 Task: Find a rental property in Allendale, United States, for 7 guests from July 10 to July 15, with a price range of ₹10,000 to ₹15,000, including free parking and wifi, and self check-in option.
Action: Mouse moved to (562, 111)
Screenshot: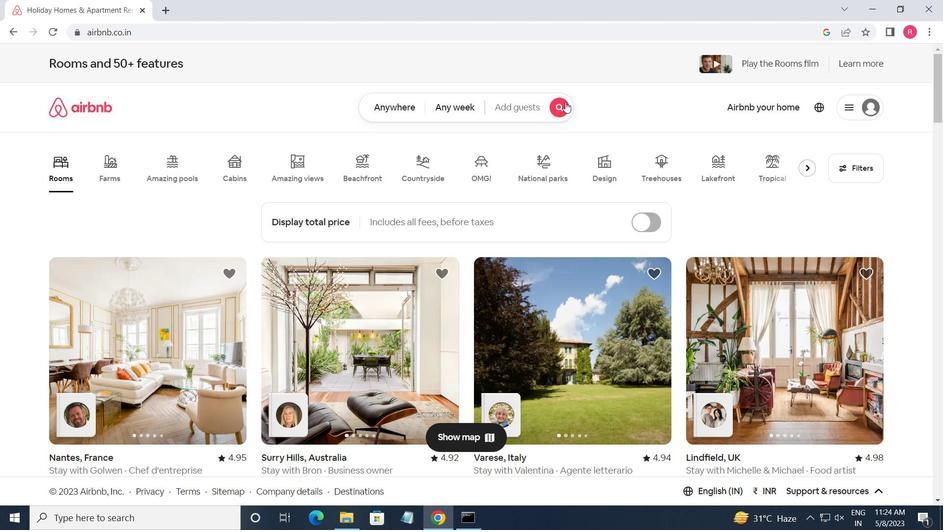 
Action: Mouse pressed left at (562, 111)
Screenshot: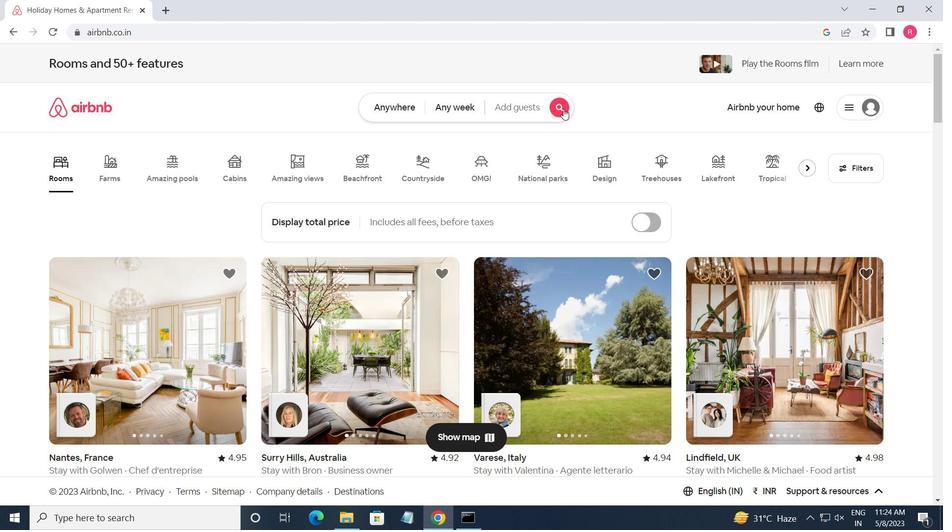 
Action: Mouse moved to (237, 160)
Screenshot: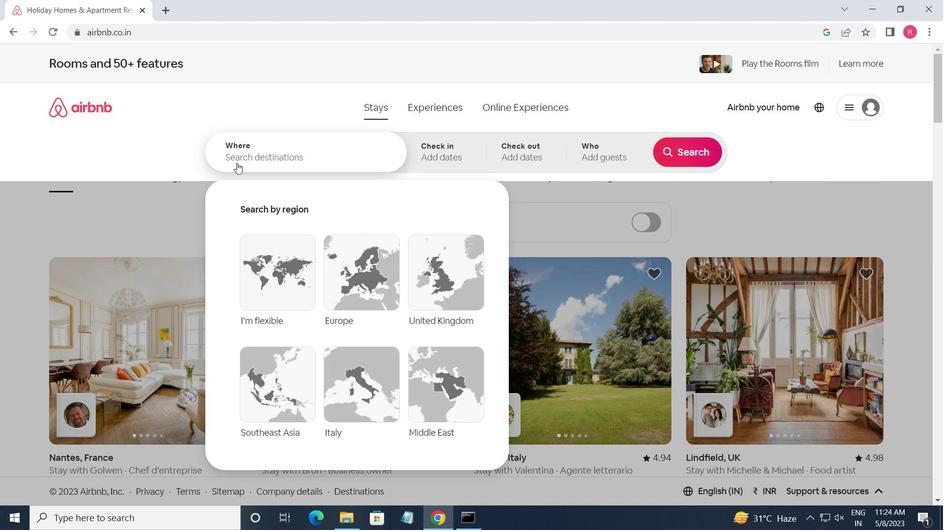
Action: Mouse pressed left at (237, 160)
Screenshot: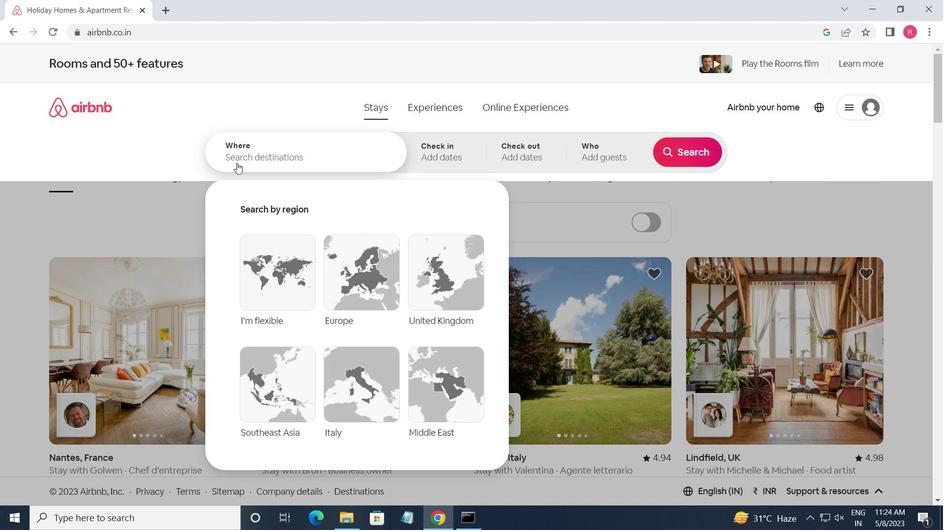 
Action: Key pressed <Key.shift>ALLENDALE,<Key.space><Key.shift_r><Key.shift_r><Key.shift_r><Key.shift_r><Key.shift_r><Key.shift_r><Key.shift_r><Key.shift_r><Key.shift_r><Key.shift_r><Key.shift_r><Key.shift_r><Key.shift_r><Key.shift_r><Key.shift_r><Key.shift_r><Key.shift_r><Key.shift_r><Key.shift_r><Key.shift_r><Key.shift_r><Key.shift_r><Key.shift_r><Key.shift_r><Key.shift_r><Key.shift_r><Key.shift_r><Key.shift_r><Key.shift_r><Key.shift_r><Key.shift_r><Key.shift_r><Key.shift_r><Key.shift_r><Key.shift_r><Key.shift_r><Key.shift_r><Key.shift_r>UNITED<Key.space><Key.shift>STATES<Key.enter>
Screenshot: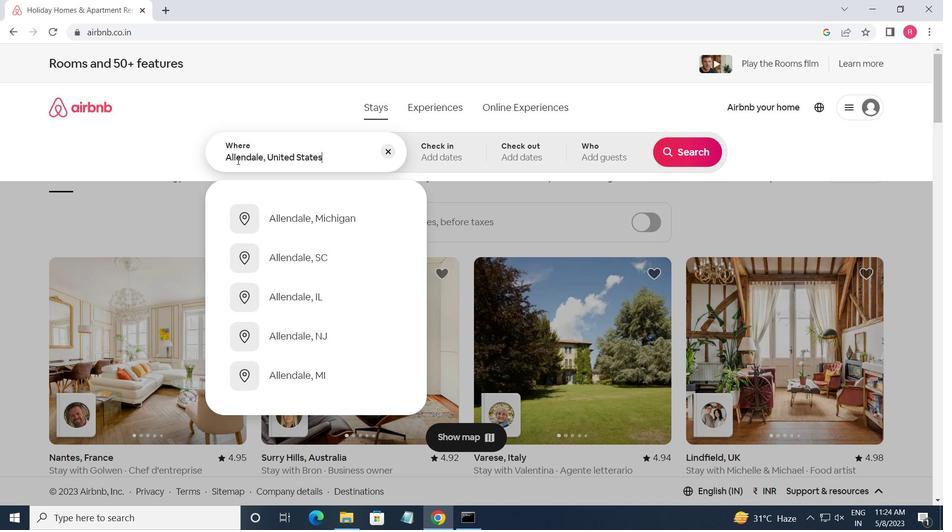 
Action: Mouse moved to (680, 252)
Screenshot: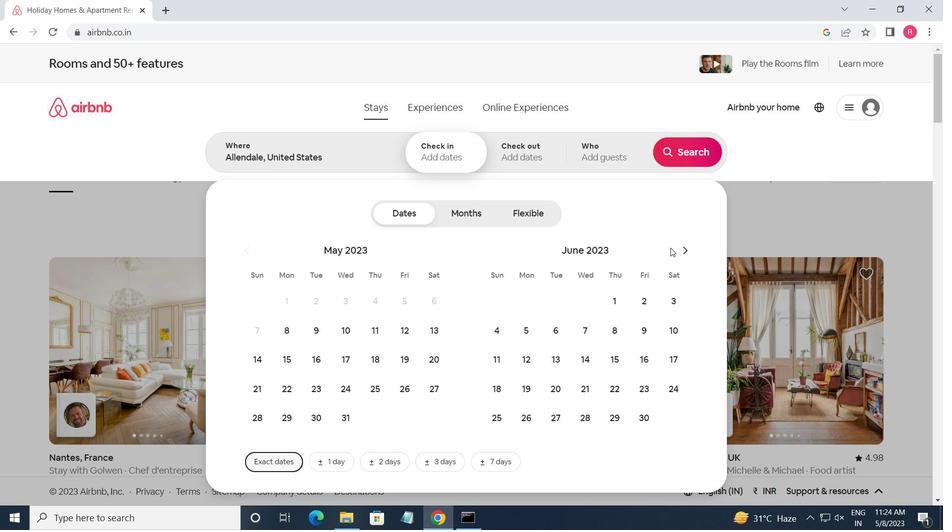 
Action: Mouse pressed left at (680, 252)
Screenshot: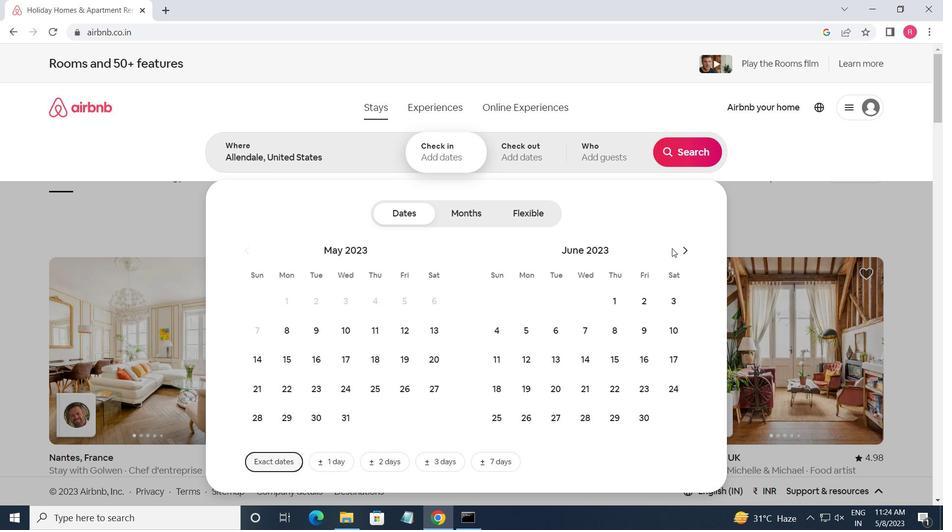 
Action: Mouse moved to (524, 359)
Screenshot: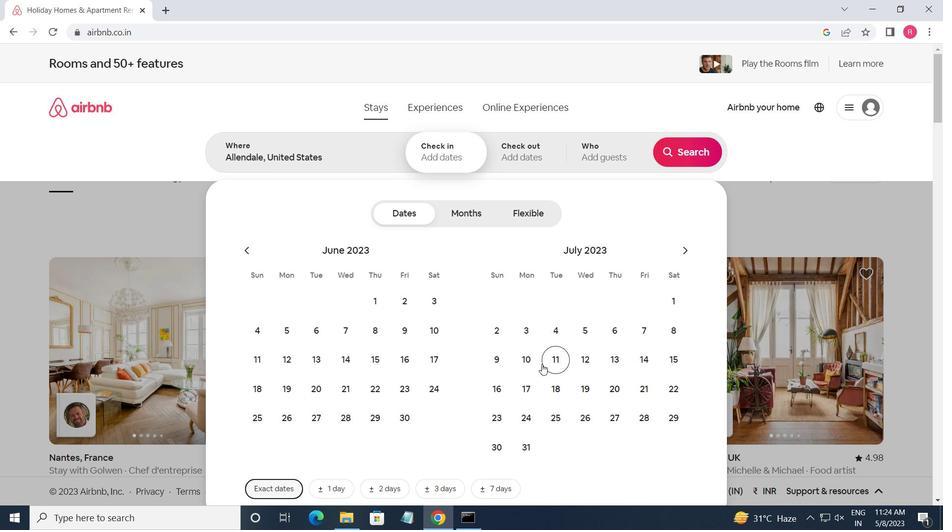 
Action: Mouse pressed left at (524, 359)
Screenshot: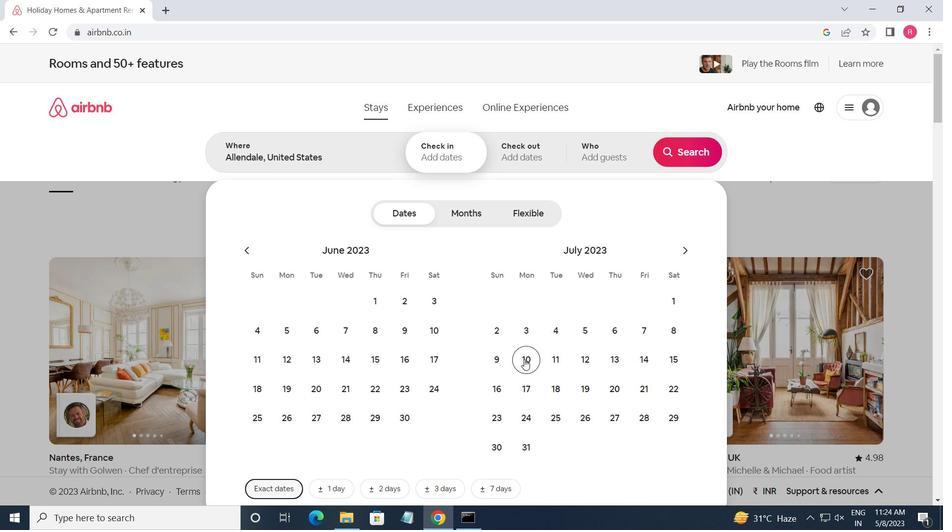
Action: Mouse moved to (672, 353)
Screenshot: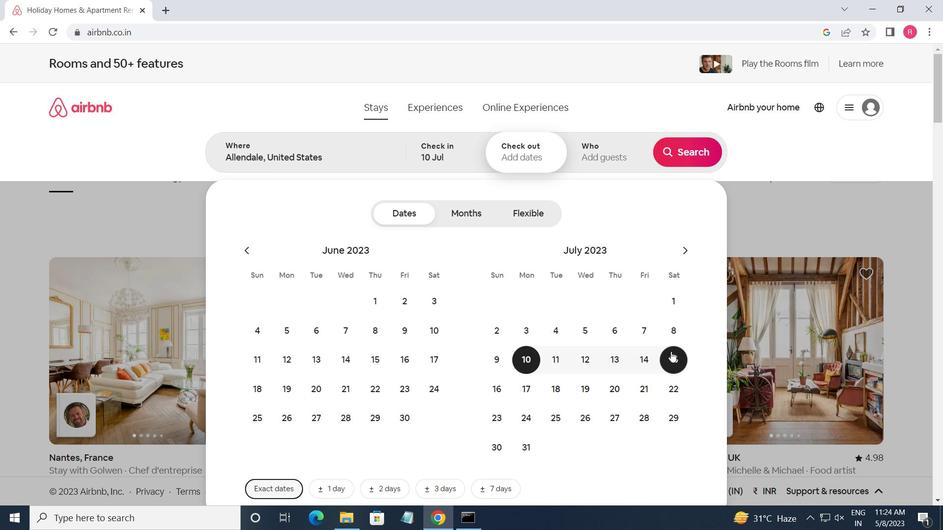 
Action: Mouse pressed left at (672, 353)
Screenshot: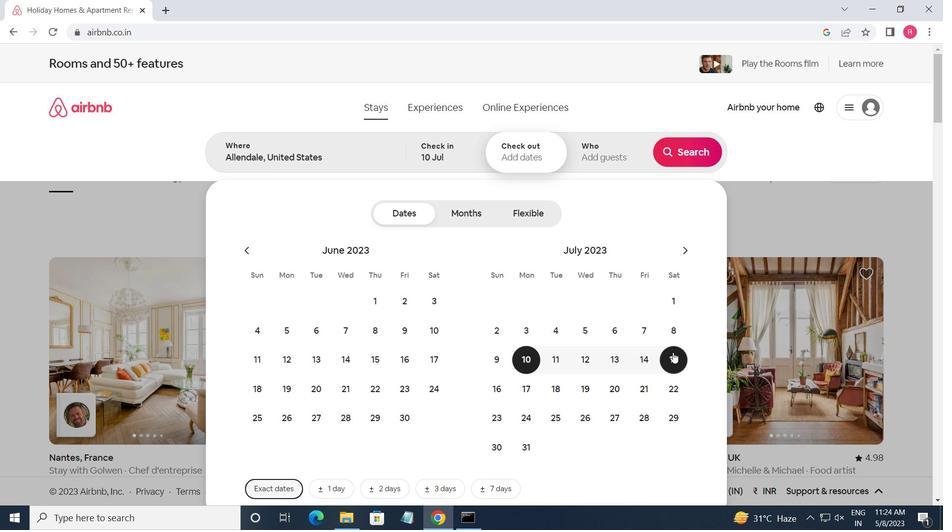 
Action: Mouse moved to (611, 159)
Screenshot: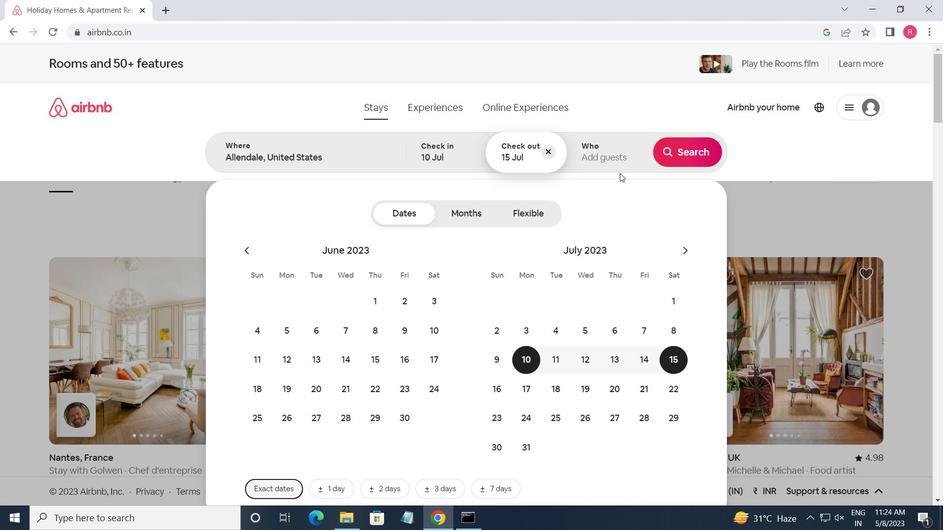 
Action: Mouse pressed left at (611, 159)
Screenshot: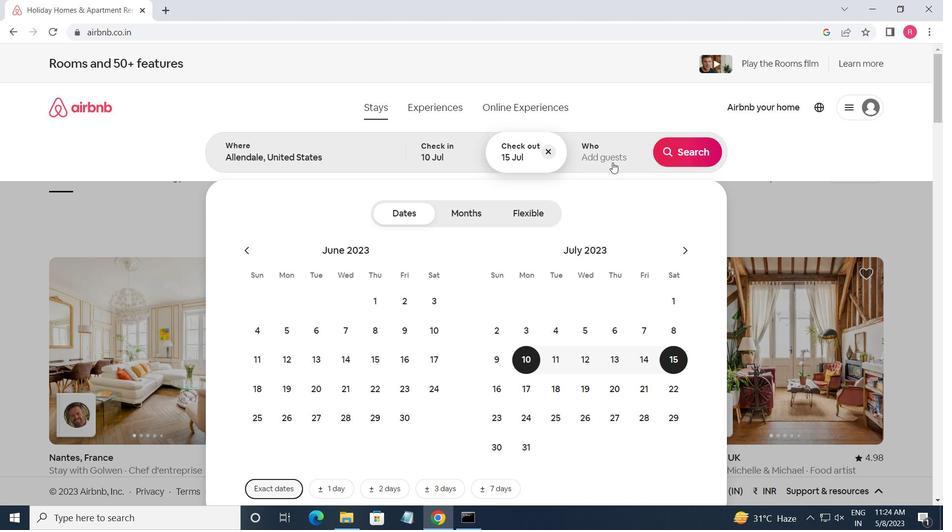 
Action: Mouse moved to (580, 150)
Screenshot: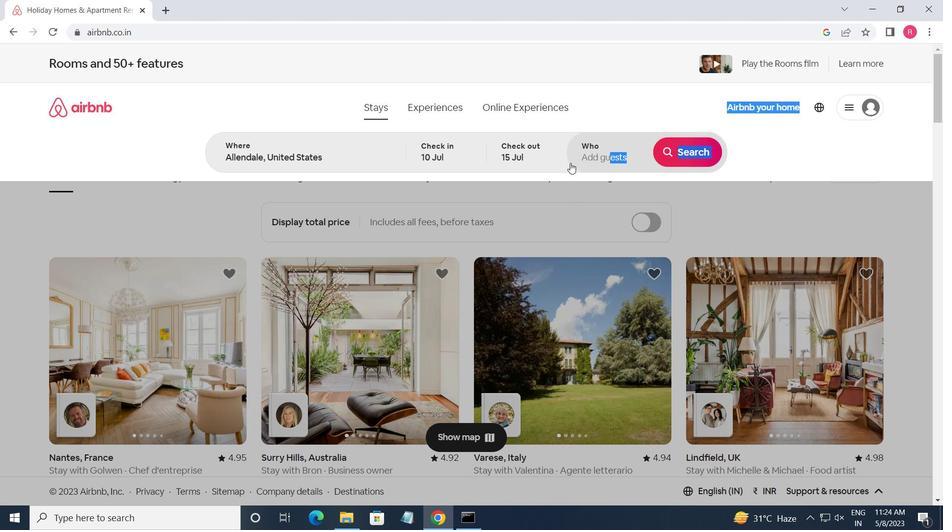 
Action: Mouse pressed left at (580, 150)
Screenshot: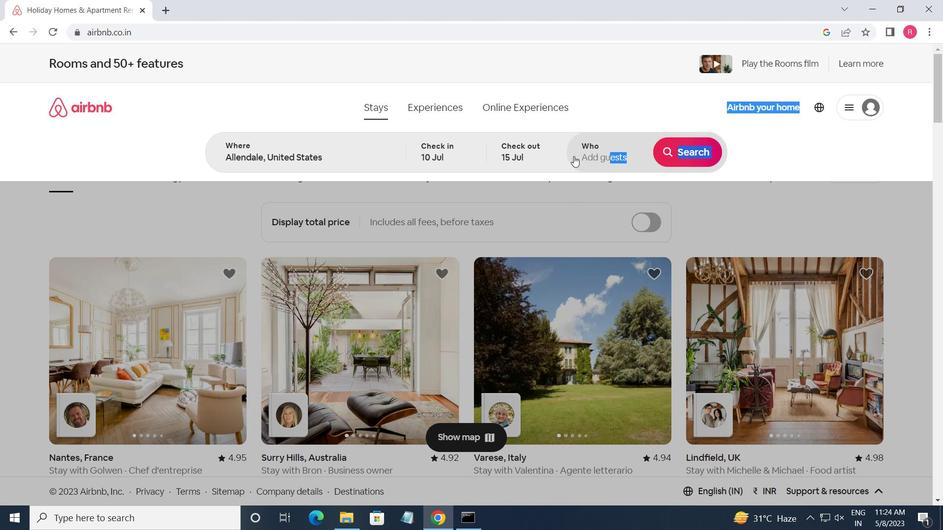
Action: Mouse moved to (687, 220)
Screenshot: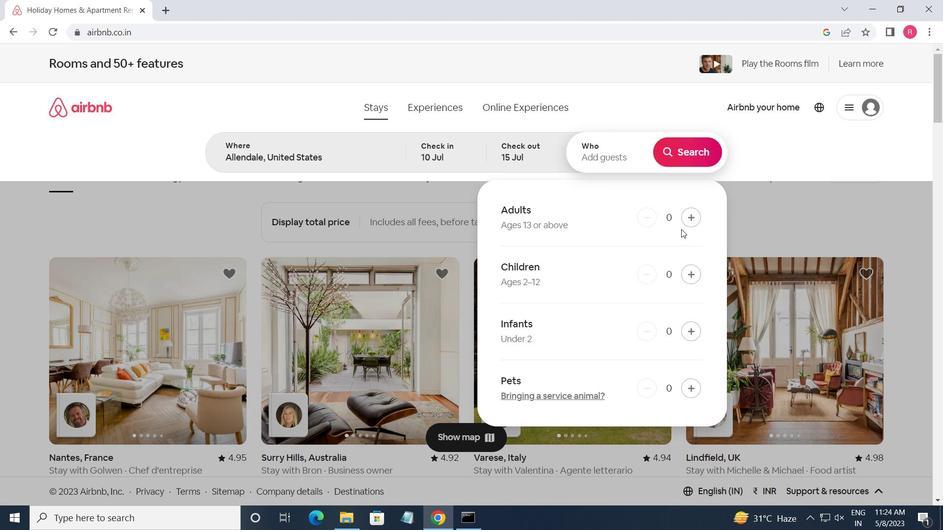
Action: Mouse pressed left at (687, 220)
Screenshot: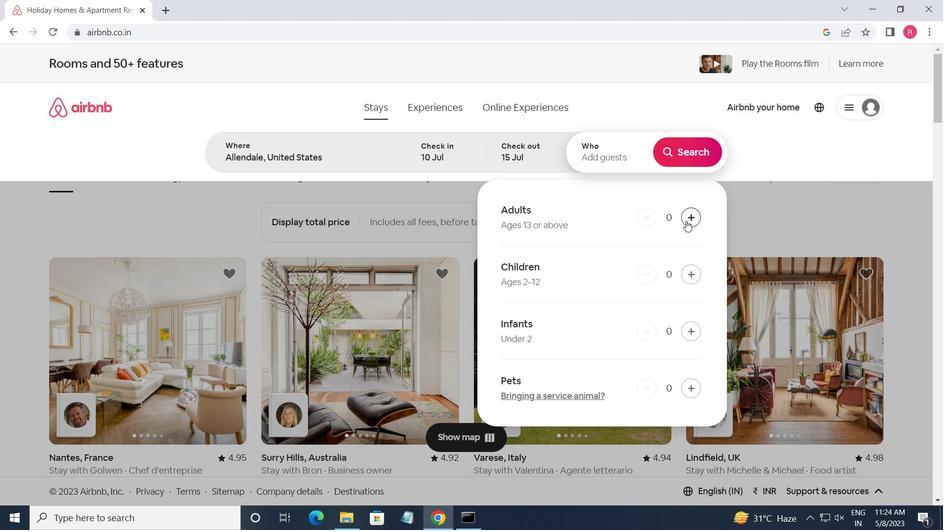 
Action: Mouse pressed left at (687, 220)
Screenshot: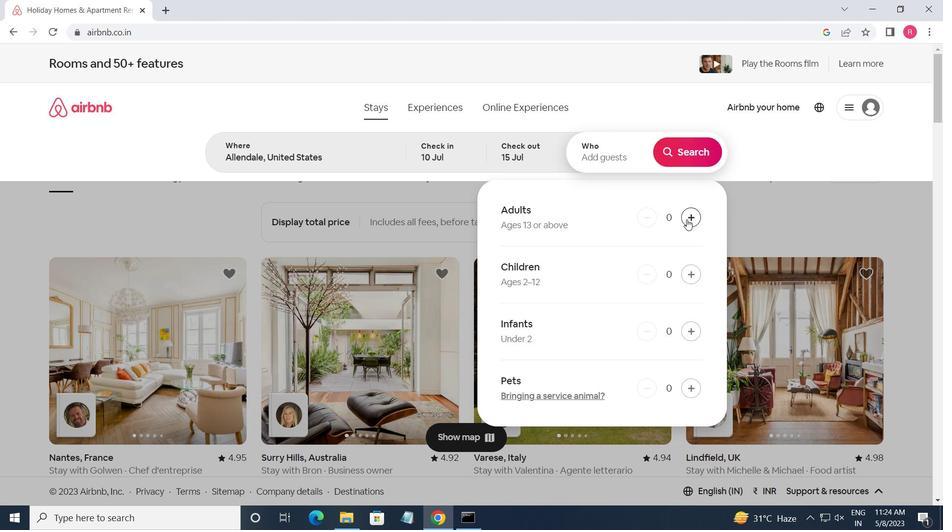 
Action: Mouse pressed left at (687, 220)
Screenshot: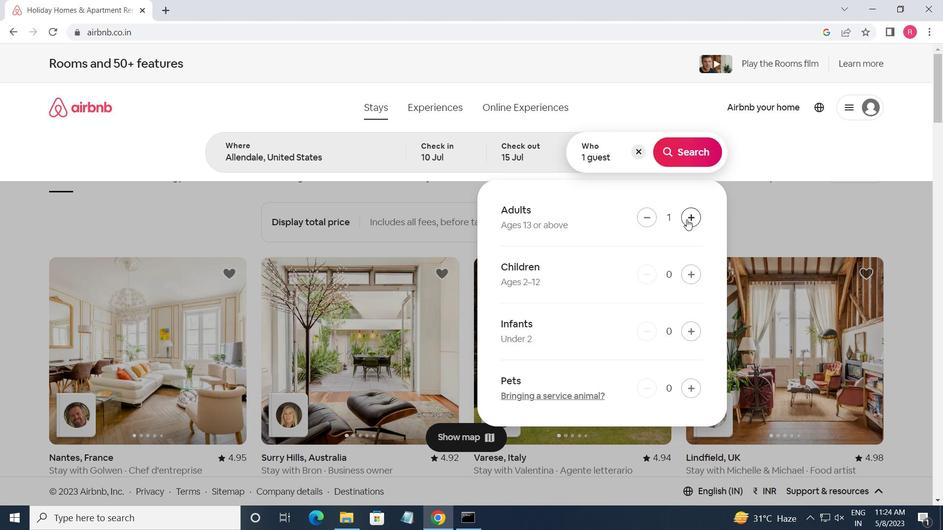 
Action: Mouse pressed left at (687, 220)
Screenshot: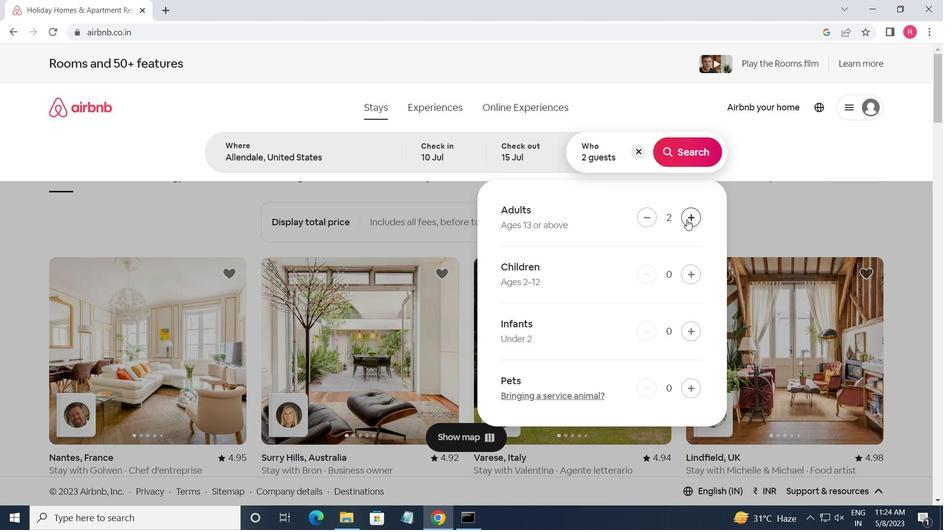 
Action: Mouse pressed left at (687, 220)
Screenshot: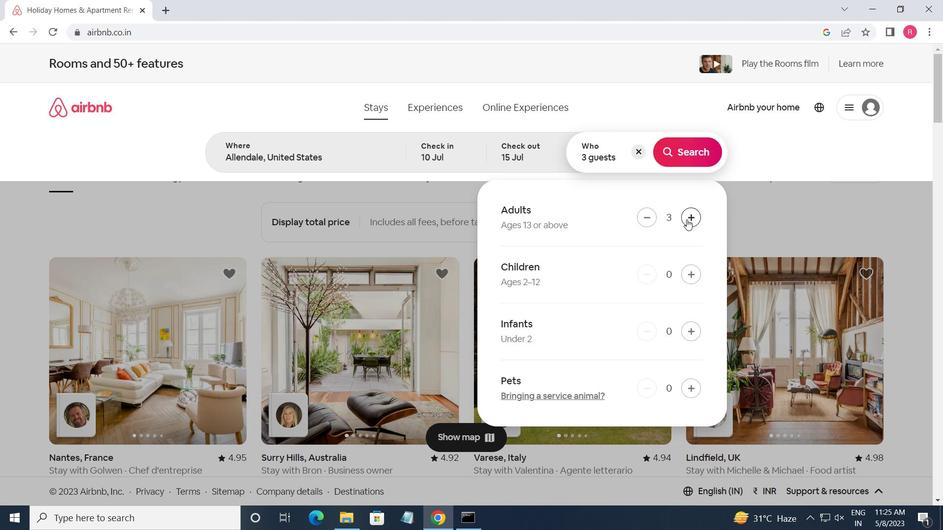 
Action: Mouse pressed left at (687, 220)
Screenshot: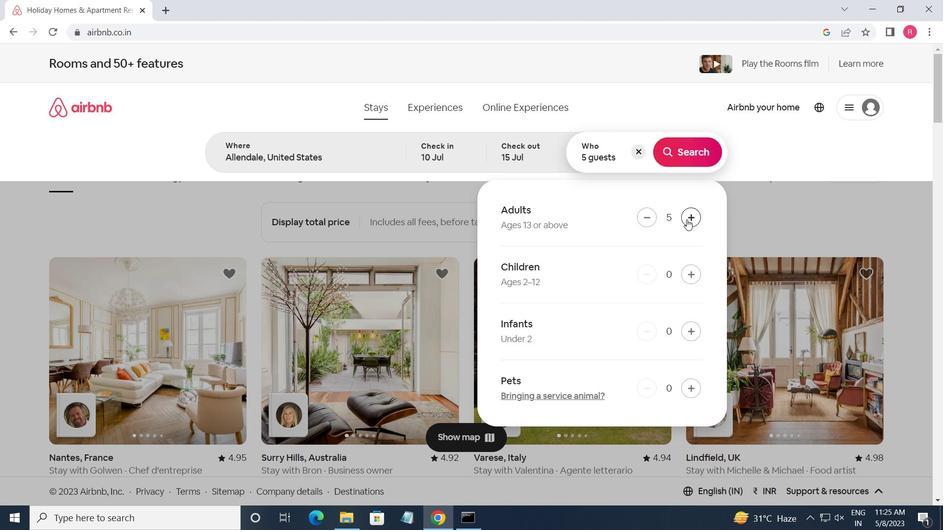 
Action: Mouse pressed left at (687, 220)
Screenshot: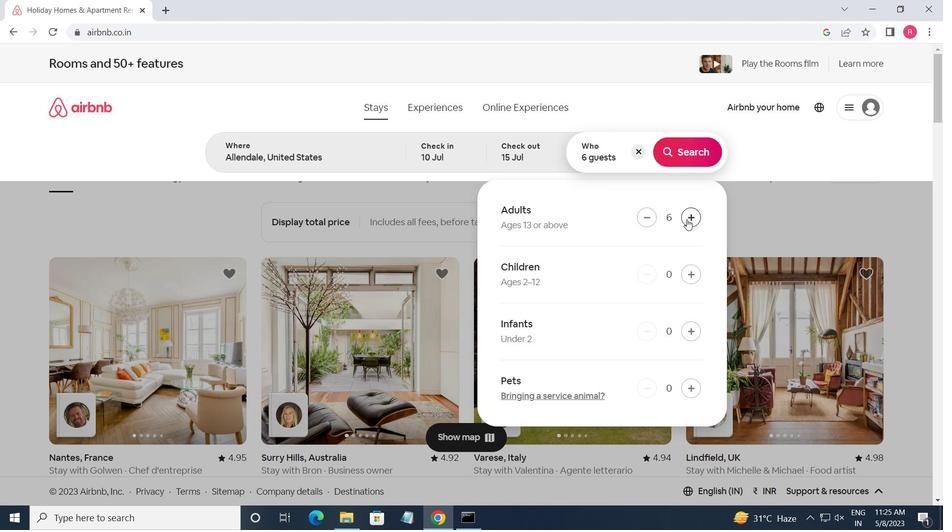 
Action: Mouse moved to (683, 140)
Screenshot: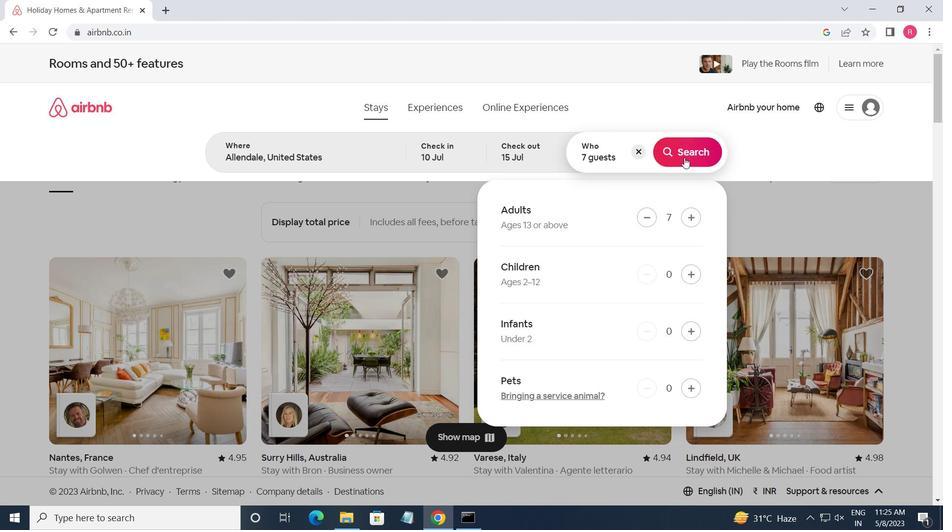 
Action: Mouse pressed left at (683, 140)
Screenshot: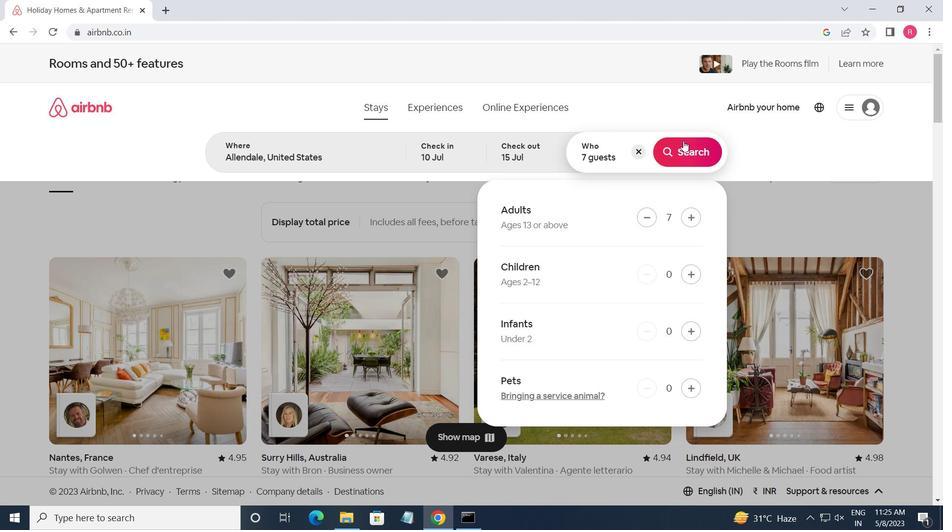 
Action: Mouse moved to (874, 123)
Screenshot: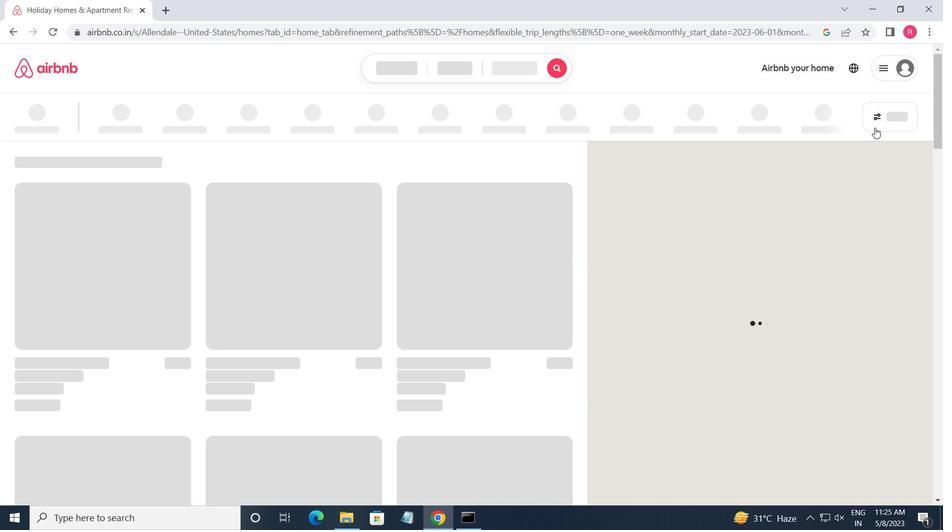 
Action: Mouse pressed left at (874, 123)
Screenshot: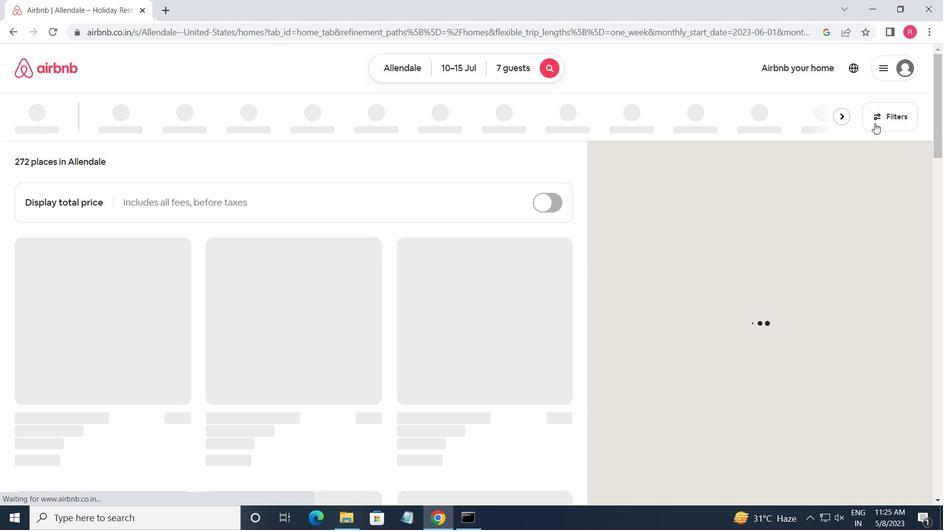 
Action: Mouse moved to (320, 419)
Screenshot: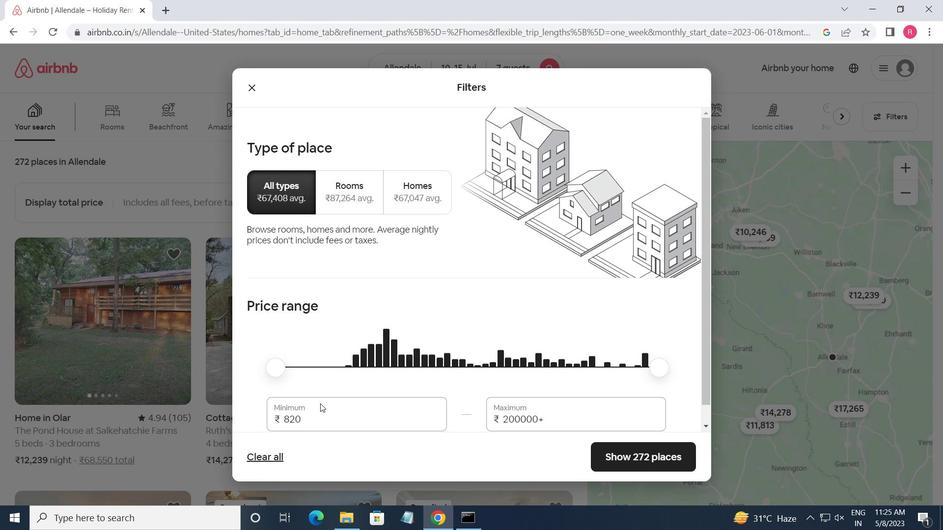 
Action: Mouse scrolled (320, 418) with delta (0, 0)
Screenshot: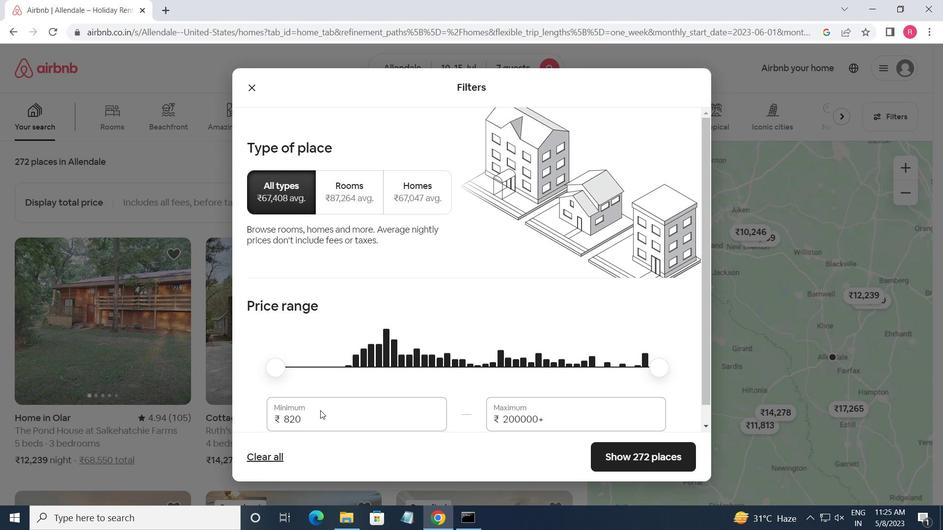 
Action: Mouse moved to (320, 420)
Screenshot: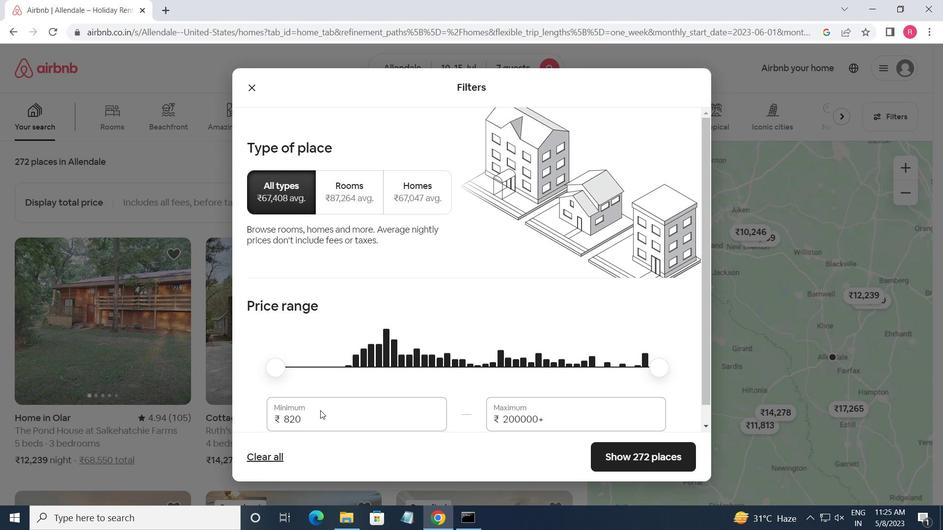 
Action: Mouse pressed left at (320, 420)
Screenshot: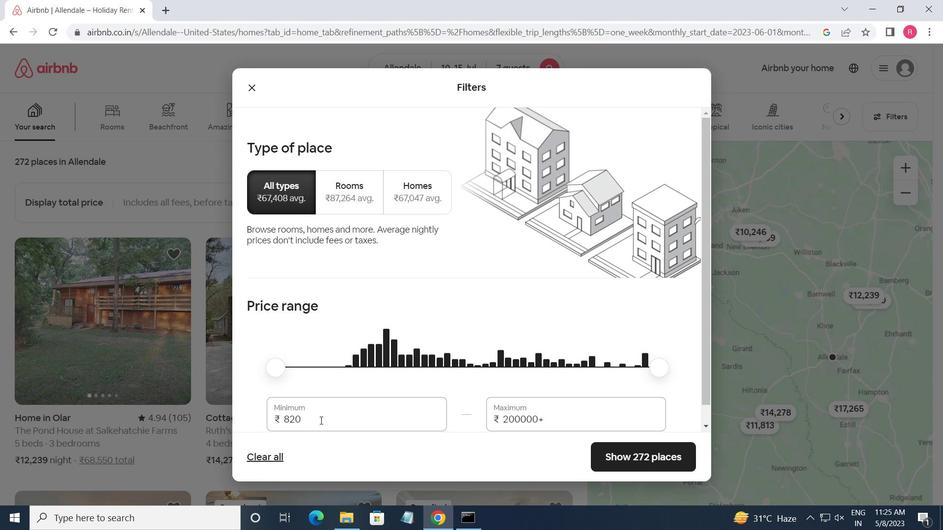 
Action: Mouse moved to (319, 401)
Screenshot: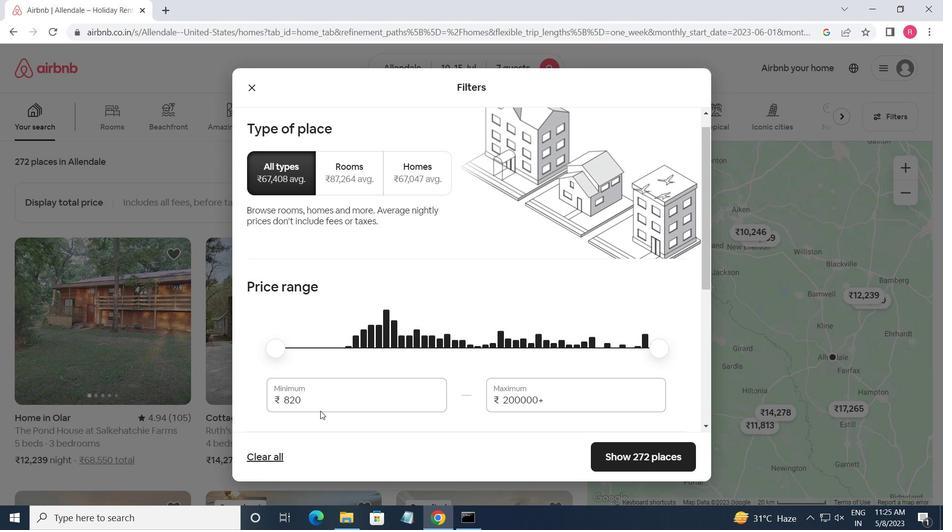 
Action: Mouse pressed left at (319, 401)
Screenshot: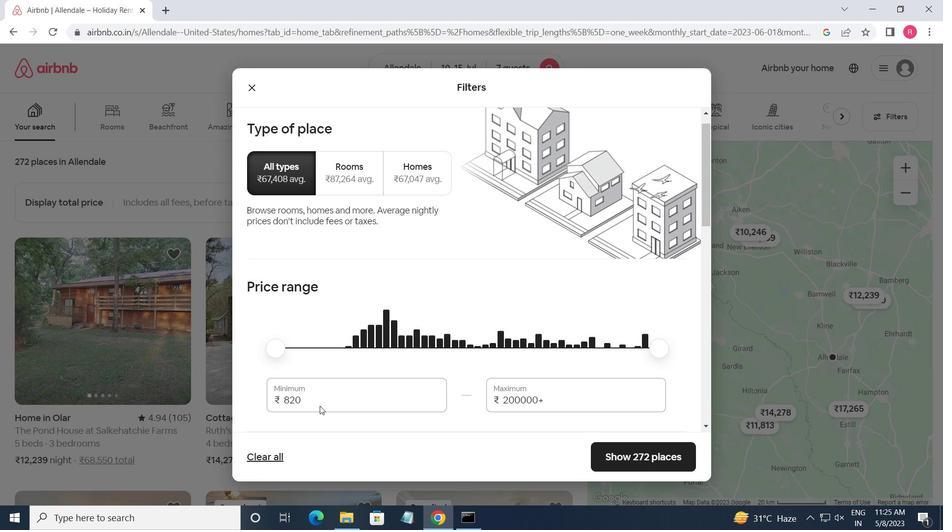 
Action: Key pressed <Key.backspace><Key.backspace><Key.backspace>10000<Key.tab>15000
Screenshot: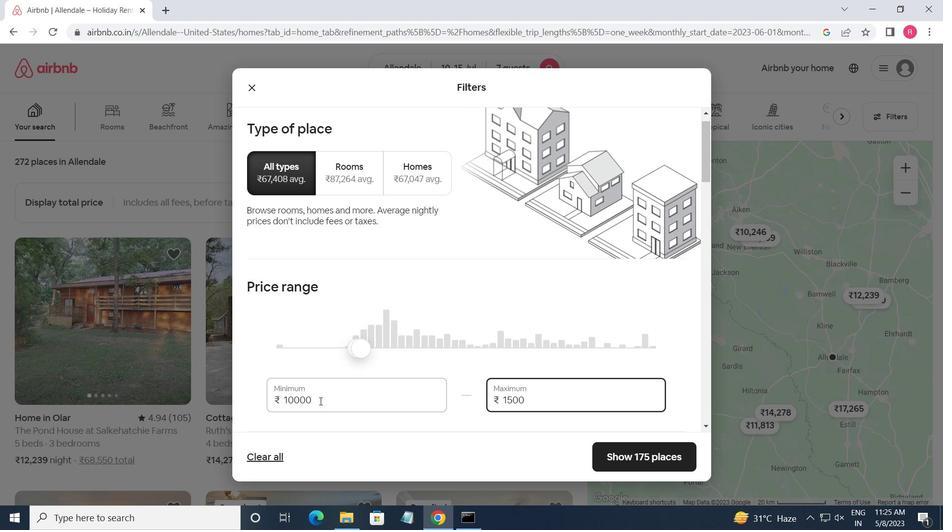 
Action: Mouse moved to (319, 400)
Screenshot: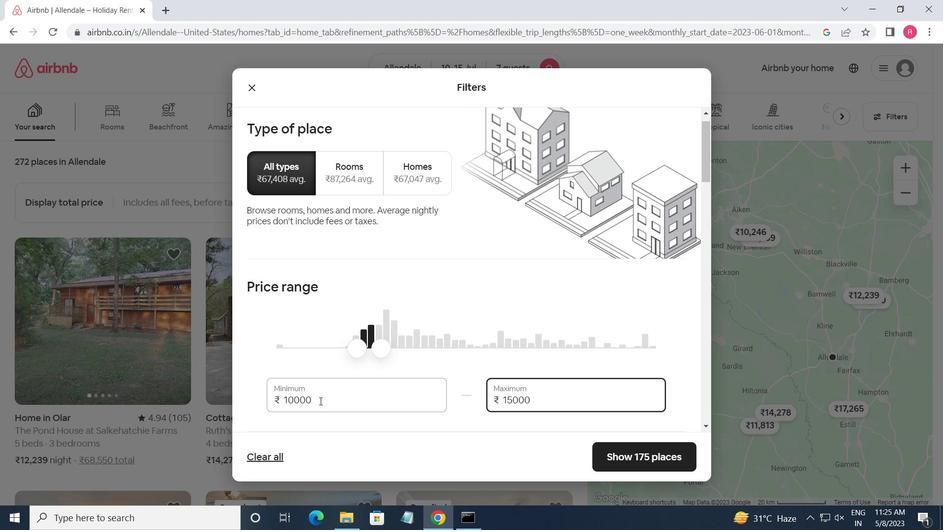 
Action: Mouse scrolled (319, 400) with delta (0, 0)
Screenshot: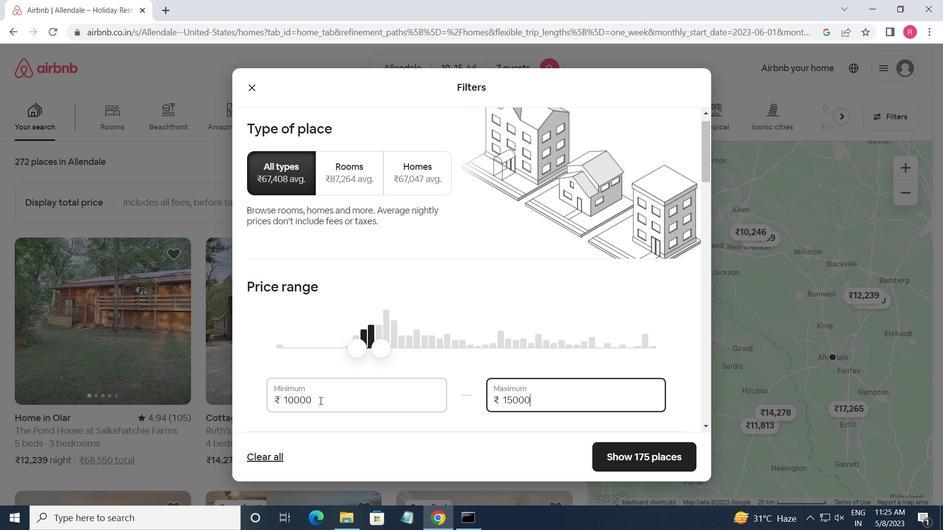 
Action: Mouse scrolled (319, 400) with delta (0, 0)
Screenshot: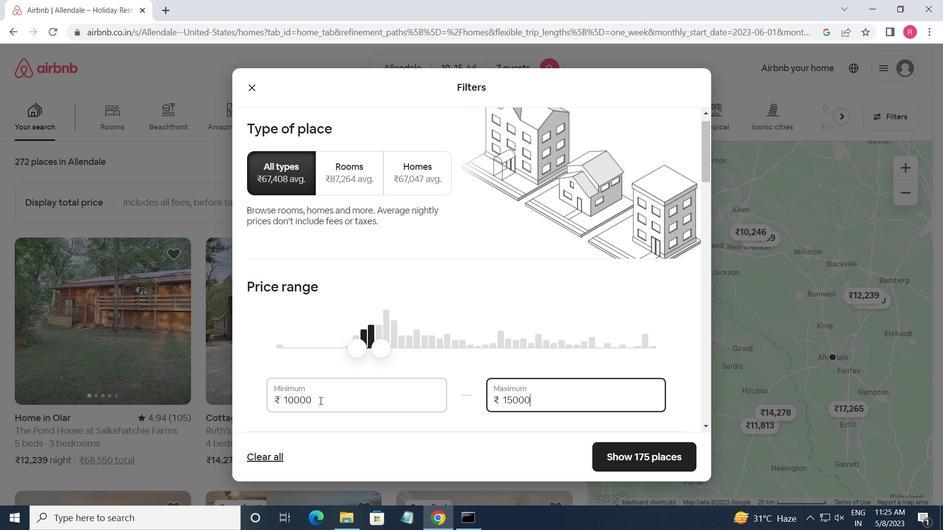 
Action: Mouse scrolled (319, 400) with delta (0, 0)
Screenshot: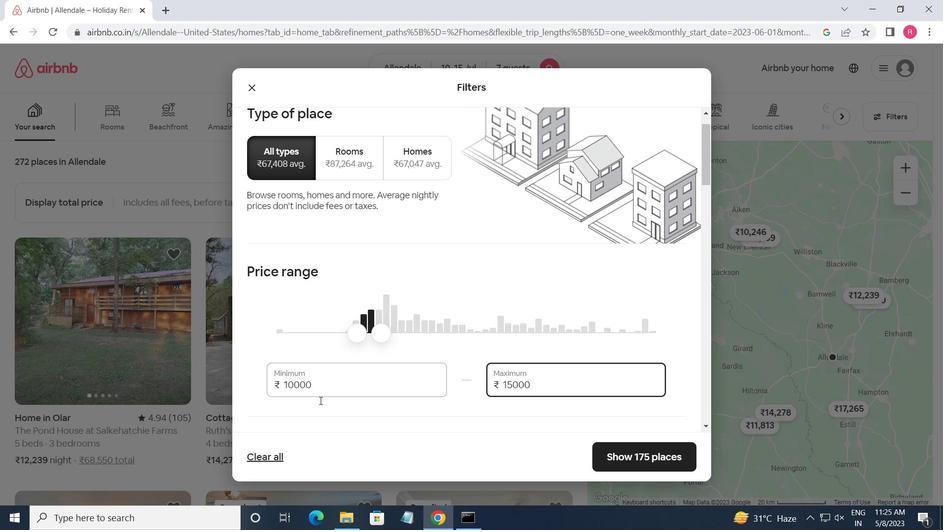 
Action: Mouse scrolled (319, 400) with delta (0, 0)
Screenshot: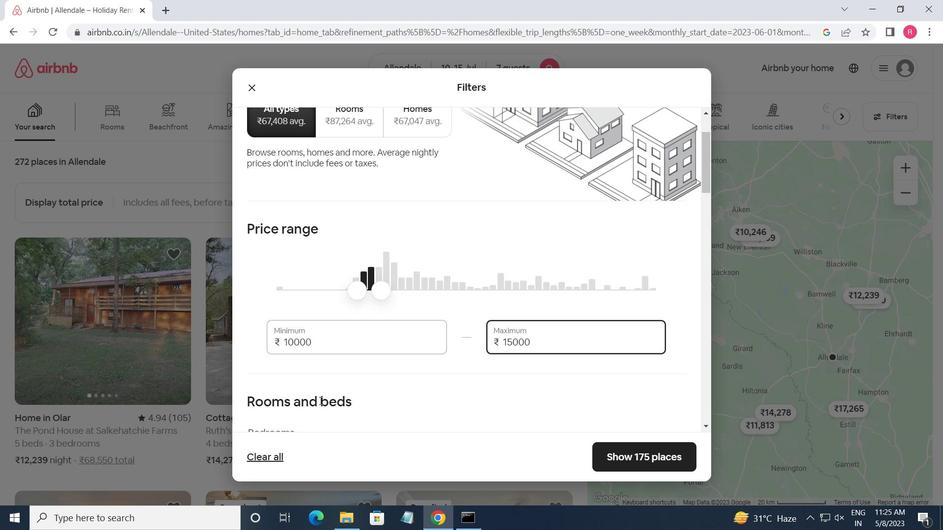 
Action: Mouse moved to (318, 400)
Screenshot: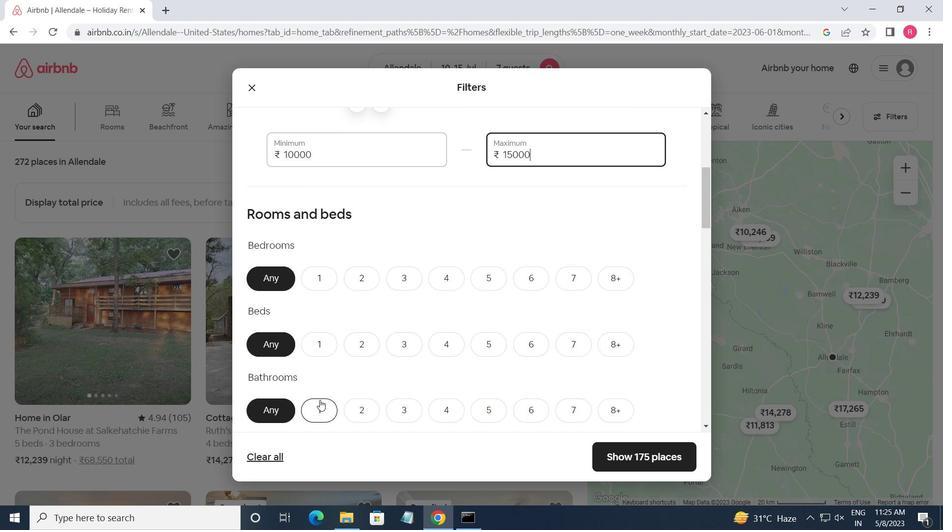 
Action: Mouse scrolled (318, 399) with delta (0, 0)
Screenshot: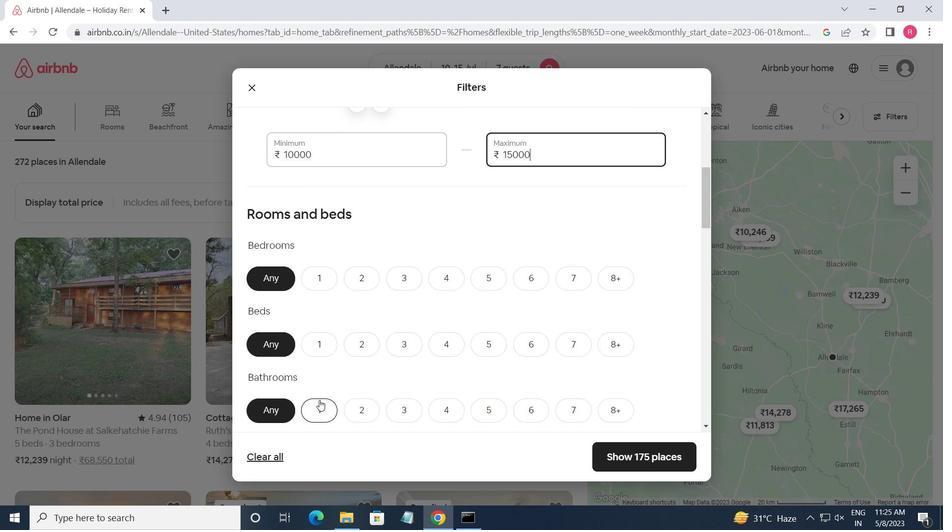 
Action: Mouse moved to (450, 225)
Screenshot: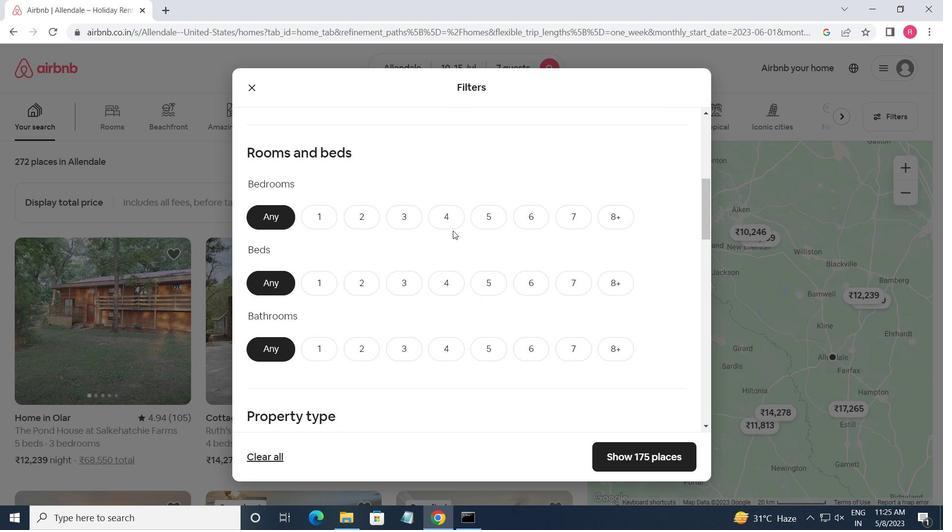 
Action: Mouse pressed left at (450, 225)
Screenshot: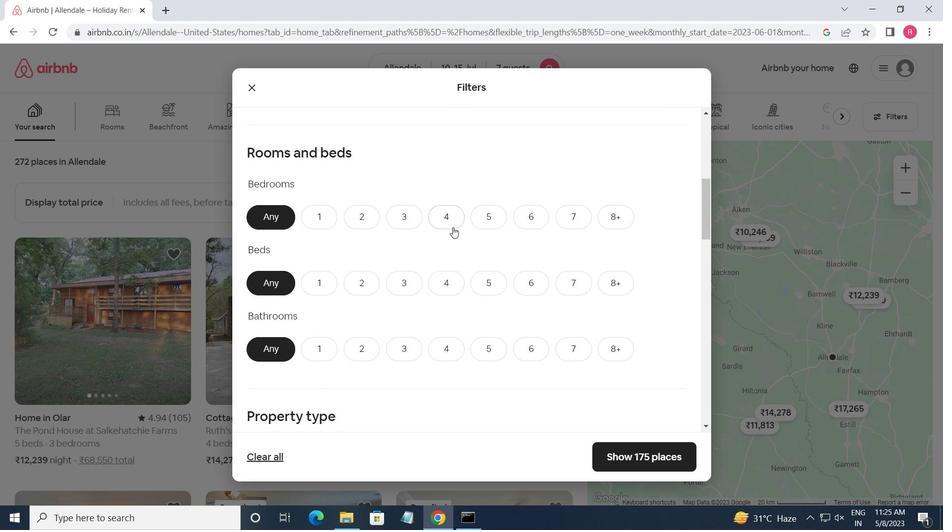 
Action: Mouse moved to (570, 279)
Screenshot: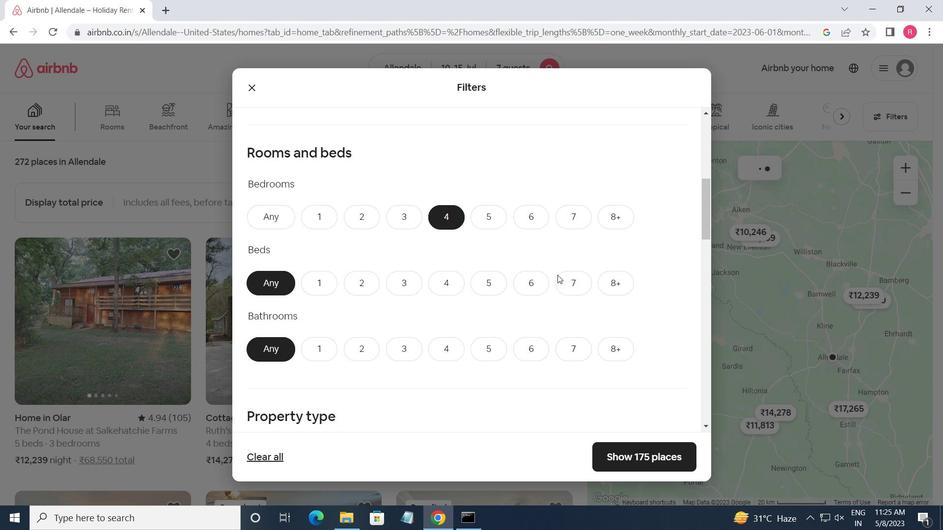 
Action: Mouse pressed left at (570, 279)
Screenshot: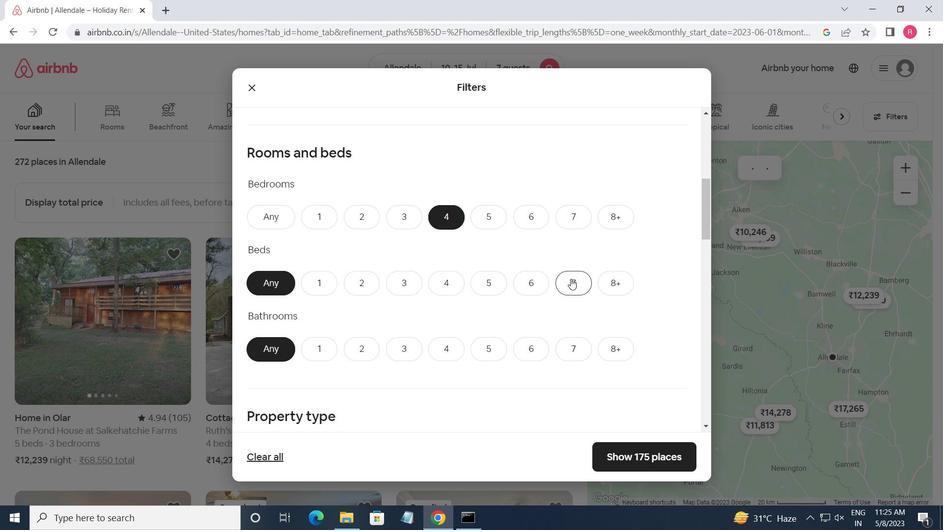 
Action: Mouse moved to (448, 346)
Screenshot: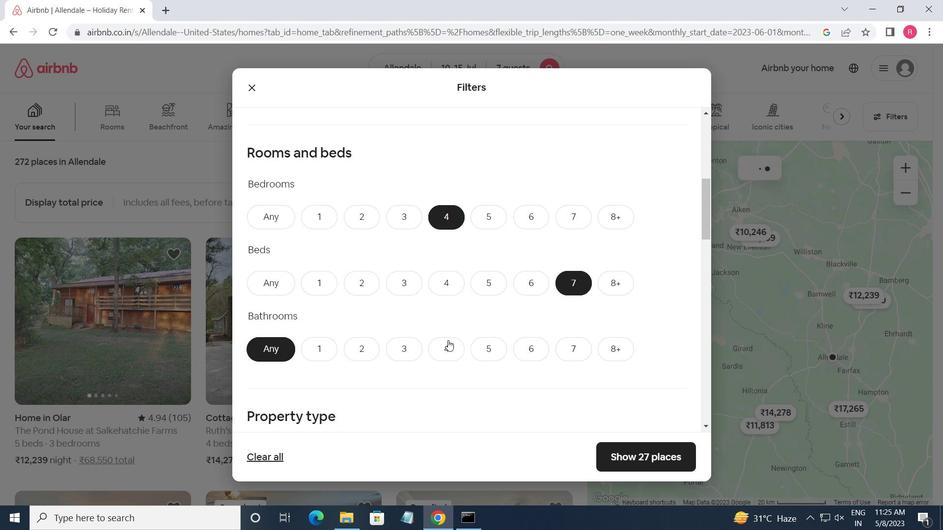 
Action: Mouse pressed left at (448, 346)
Screenshot: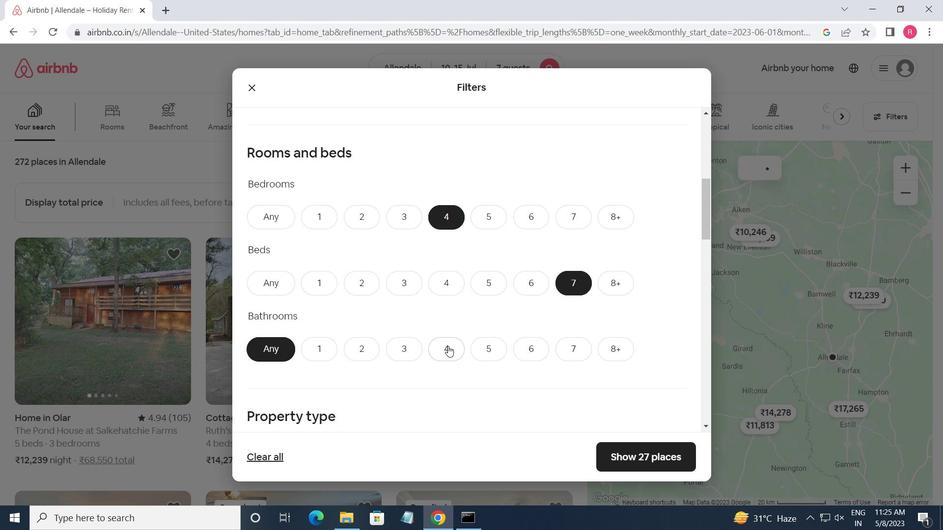 
Action: Mouse moved to (448, 346)
Screenshot: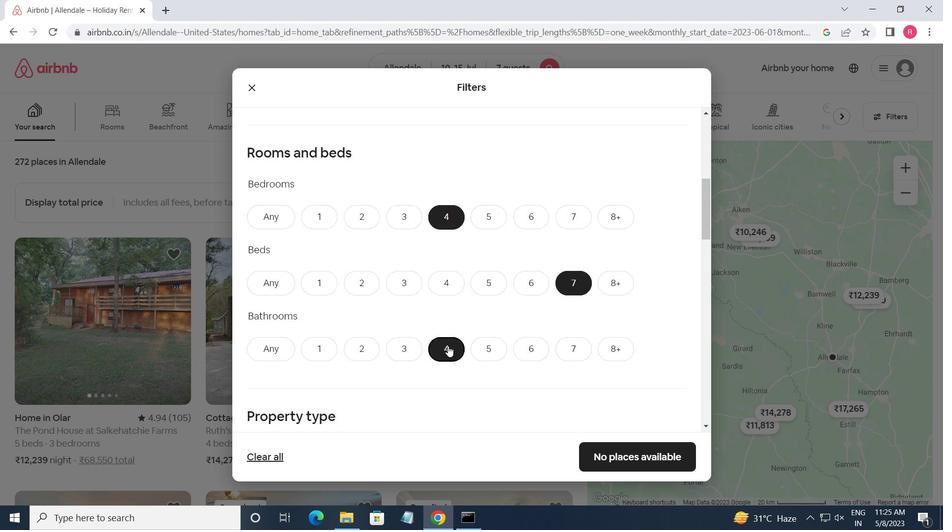 
Action: Mouse scrolled (448, 345) with delta (0, 0)
Screenshot: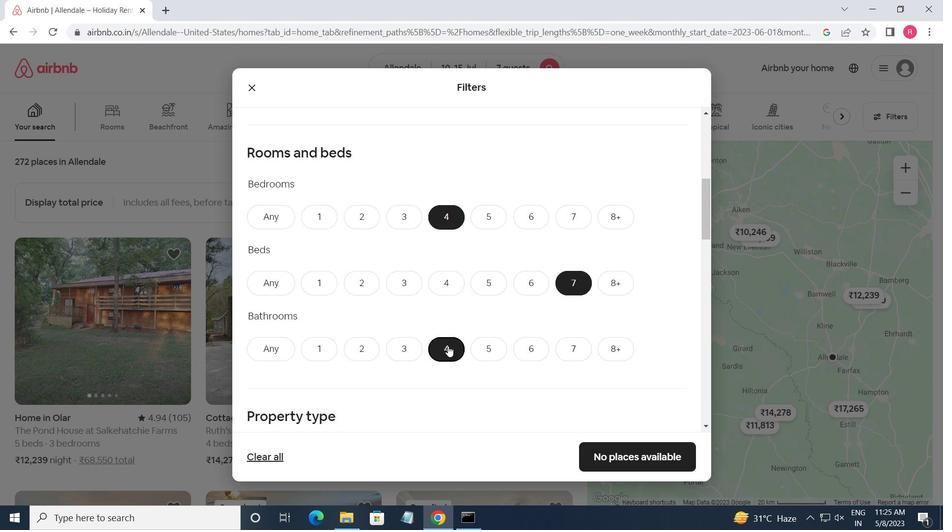 
Action: Mouse scrolled (448, 345) with delta (0, 0)
Screenshot: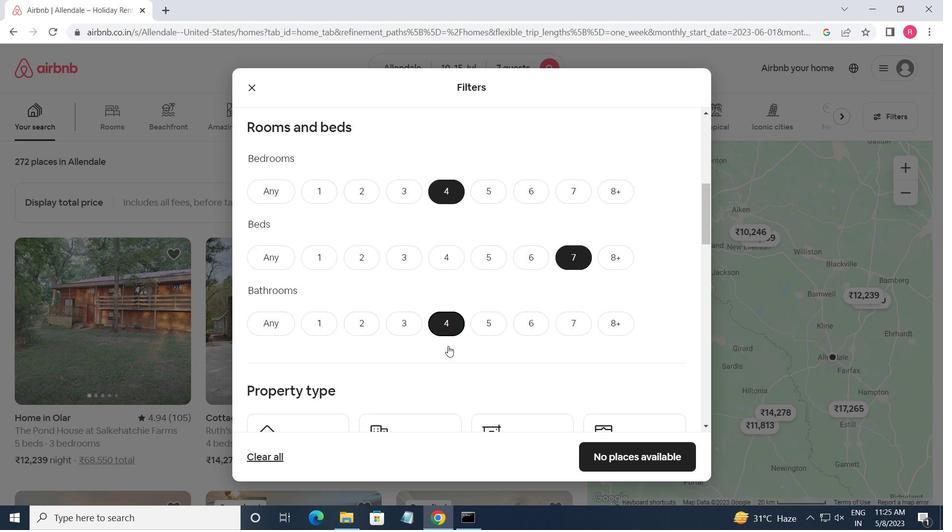 
Action: Mouse moved to (304, 366)
Screenshot: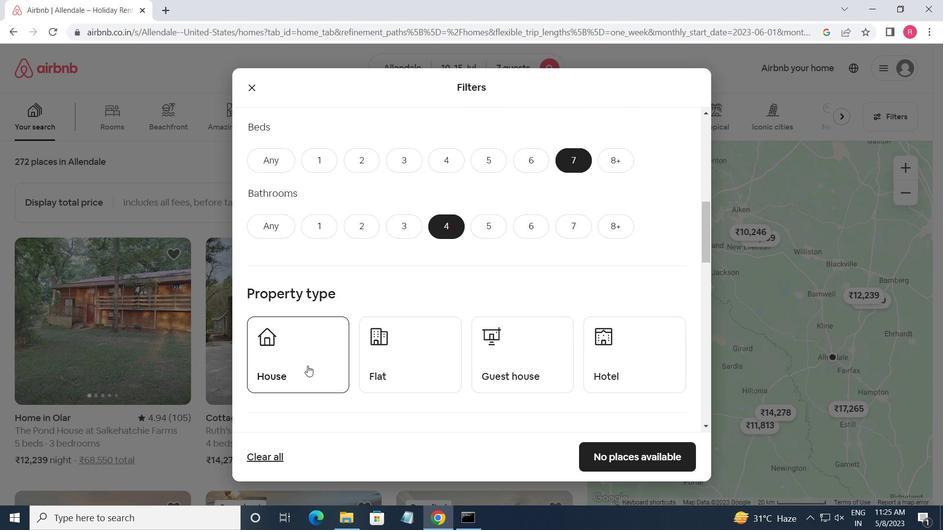 
Action: Mouse pressed left at (304, 366)
Screenshot: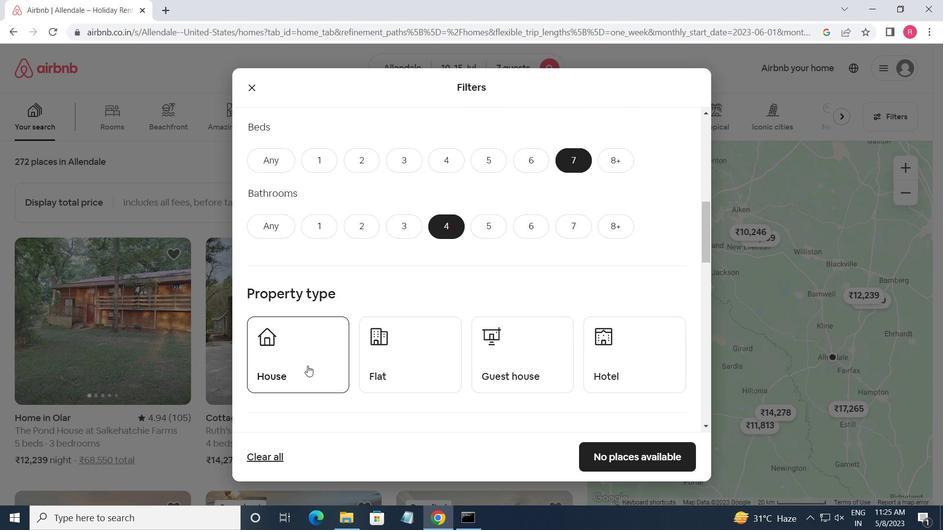 
Action: Mouse moved to (382, 373)
Screenshot: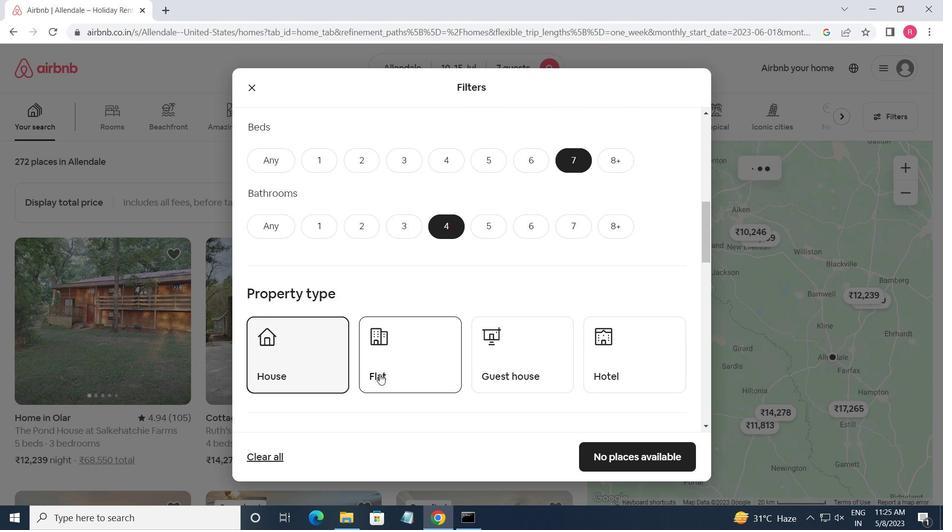 
Action: Mouse pressed left at (382, 373)
Screenshot: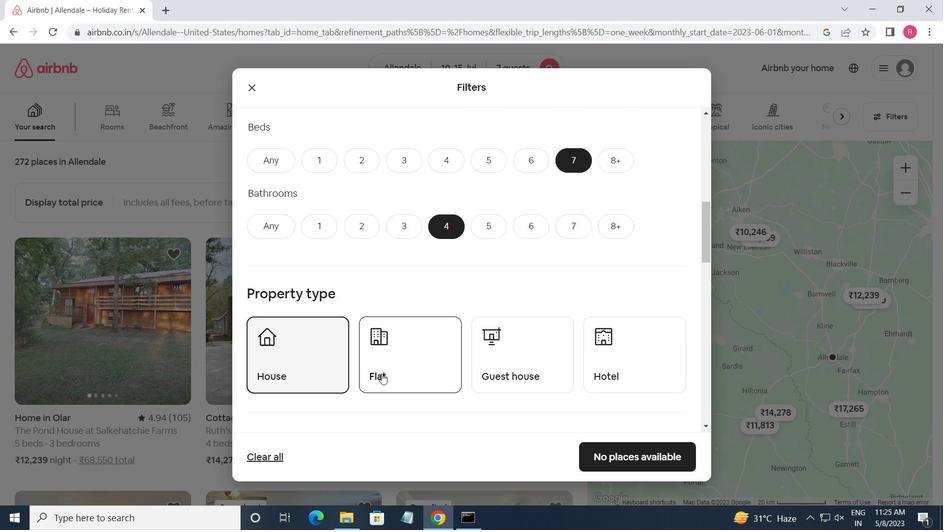
Action: Mouse moved to (520, 362)
Screenshot: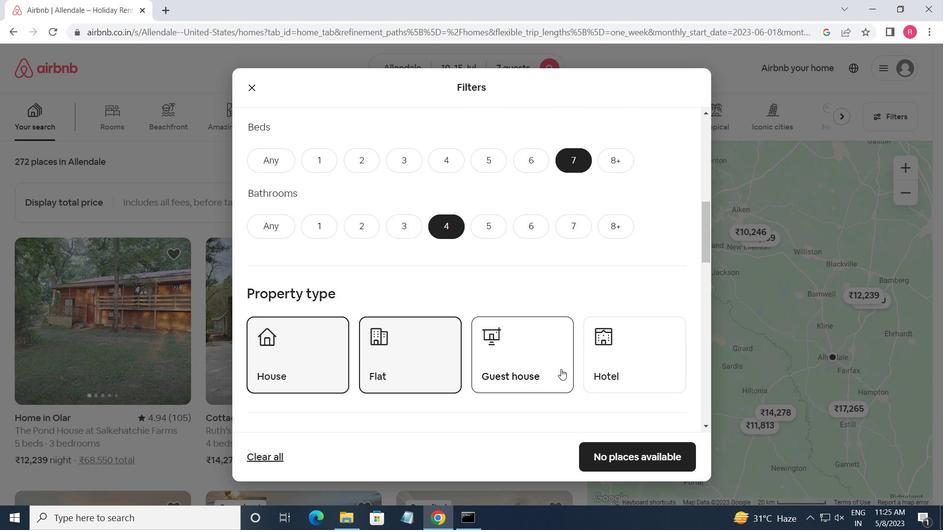
Action: Mouse pressed left at (520, 362)
Screenshot: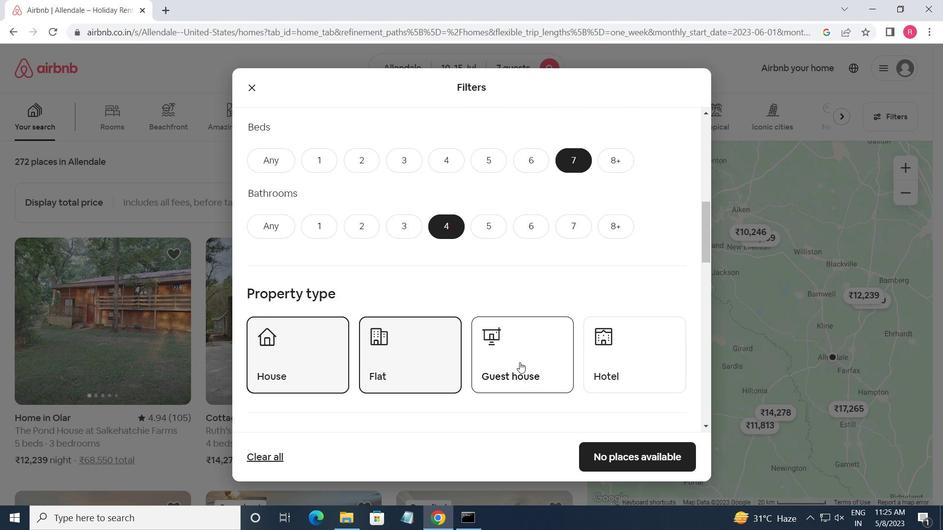 
Action: Mouse moved to (386, 309)
Screenshot: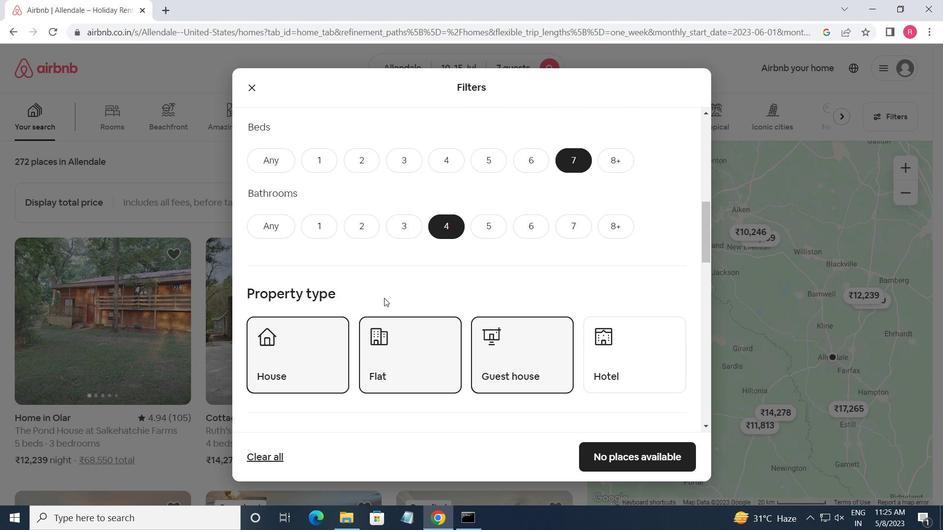 
Action: Mouse scrolled (386, 309) with delta (0, 0)
Screenshot: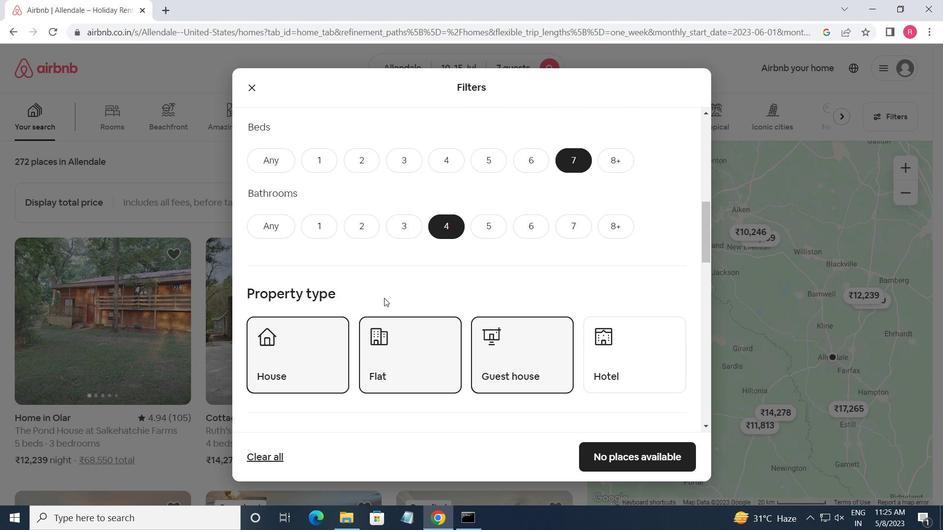 
Action: Mouse moved to (385, 310)
Screenshot: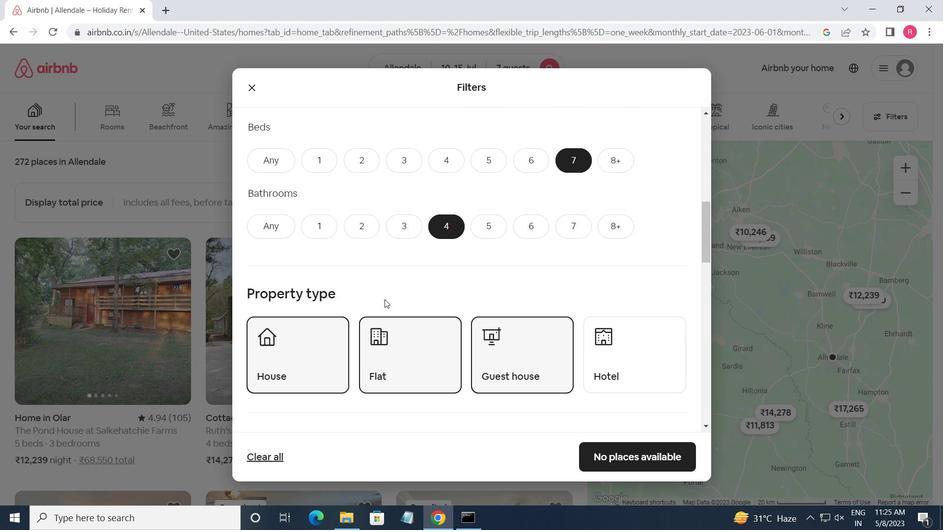 
Action: Mouse scrolled (385, 310) with delta (0, 0)
Screenshot: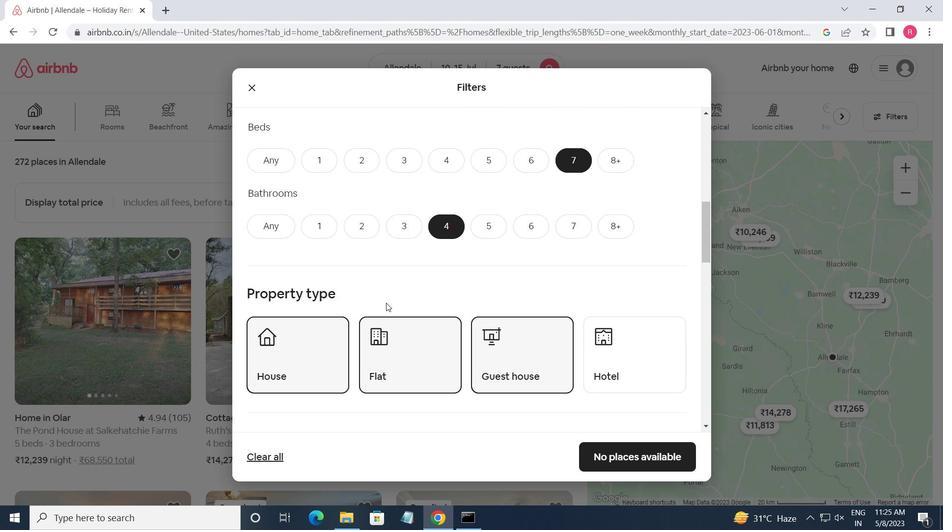 
Action: Mouse scrolled (385, 310) with delta (0, 0)
Screenshot: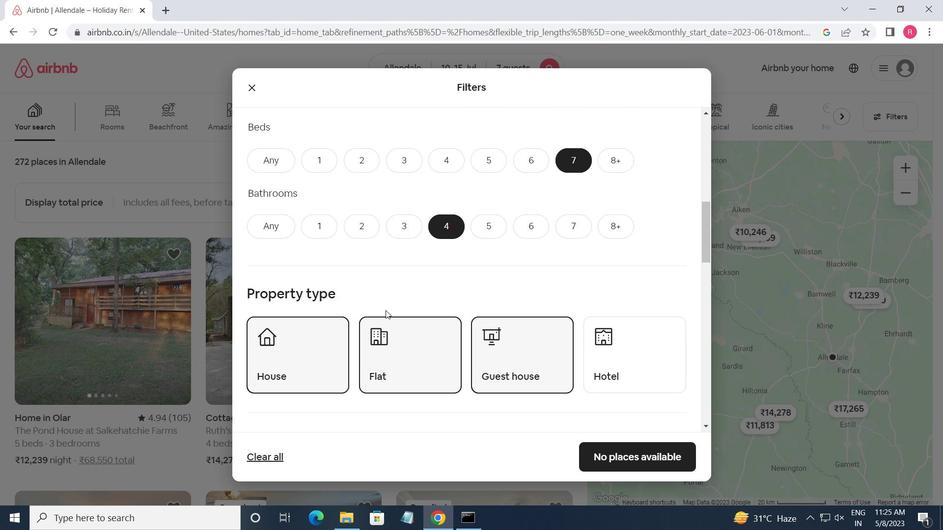 
Action: Mouse moved to (469, 311)
Screenshot: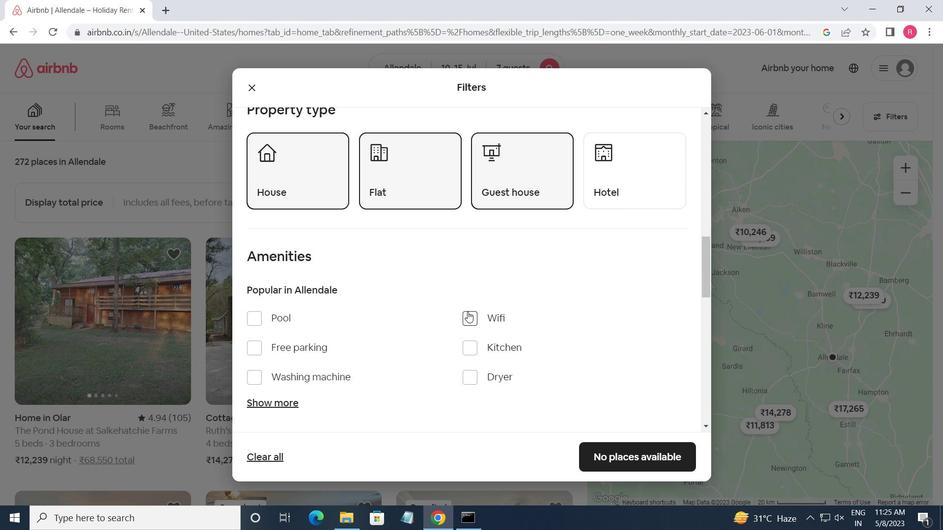 
Action: Mouse pressed left at (469, 311)
Screenshot: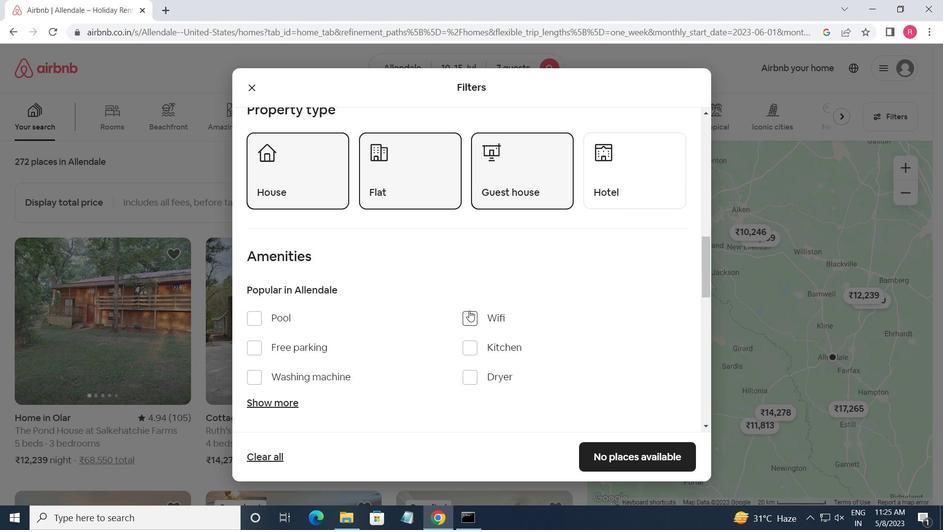 
Action: Mouse moved to (251, 349)
Screenshot: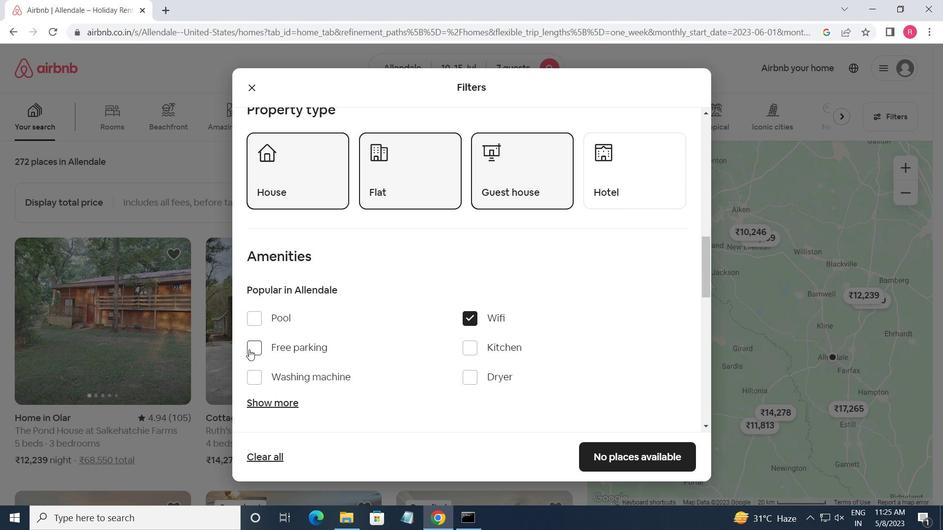 
Action: Mouse pressed left at (251, 349)
Screenshot: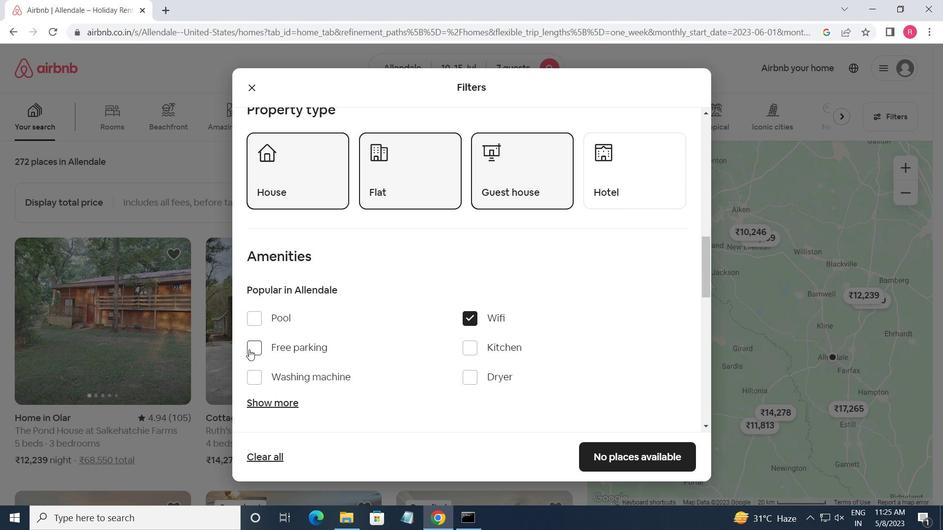
Action: Mouse moved to (272, 412)
Screenshot: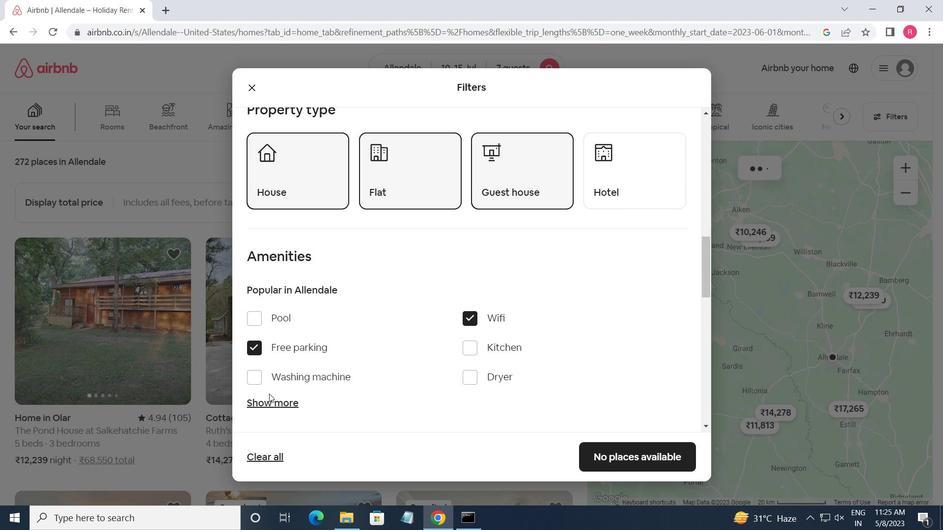 
Action: Mouse pressed left at (272, 412)
Screenshot: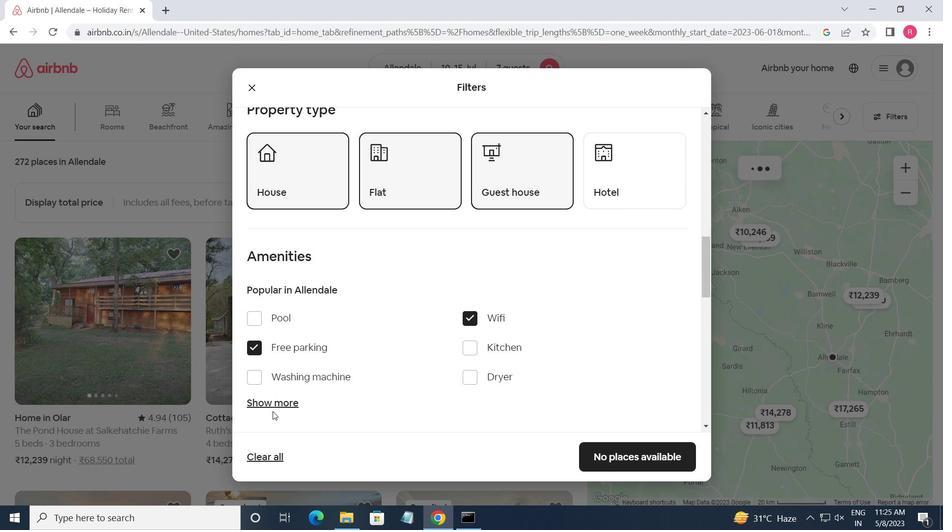 
Action: Mouse moved to (270, 408)
Screenshot: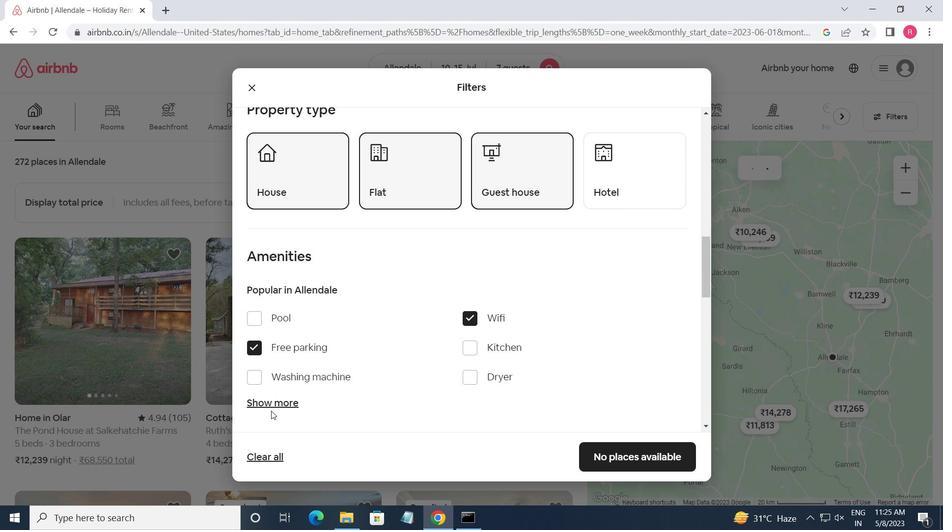 
Action: Mouse pressed left at (270, 408)
Screenshot: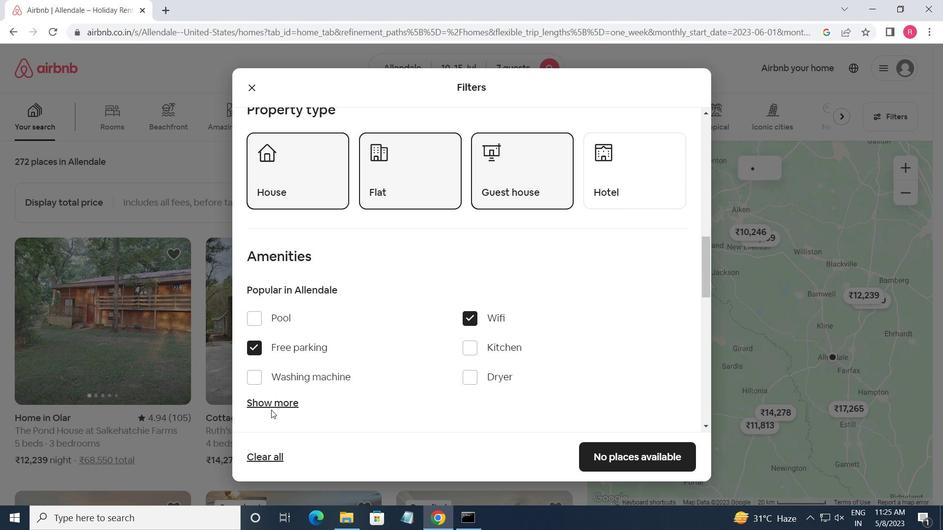 
Action: Mouse moved to (292, 403)
Screenshot: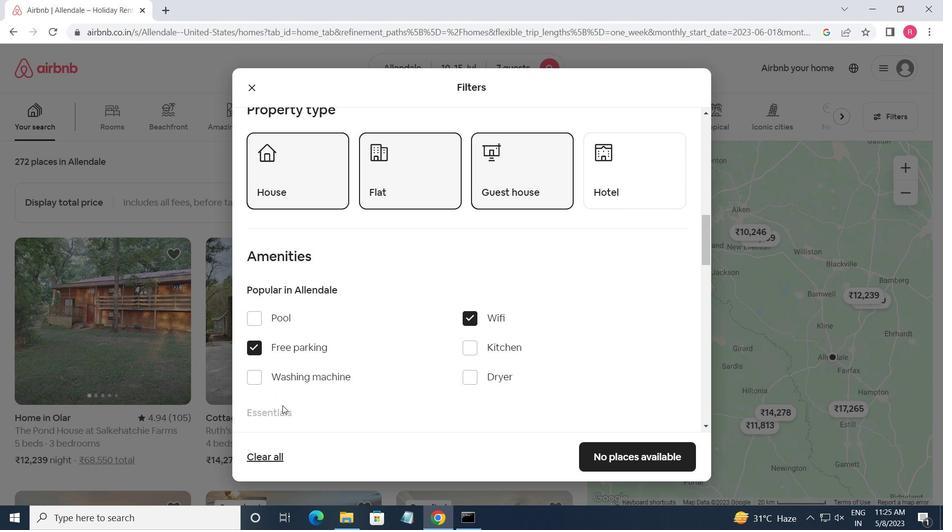
Action: Mouse scrolled (292, 403) with delta (0, 0)
Screenshot: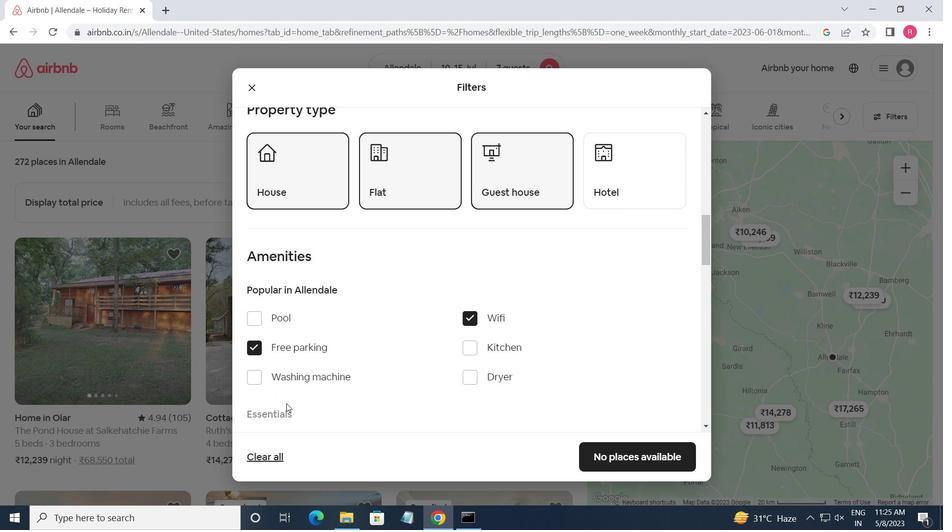 
Action: Mouse scrolled (292, 403) with delta (0, 0)
Screenshot: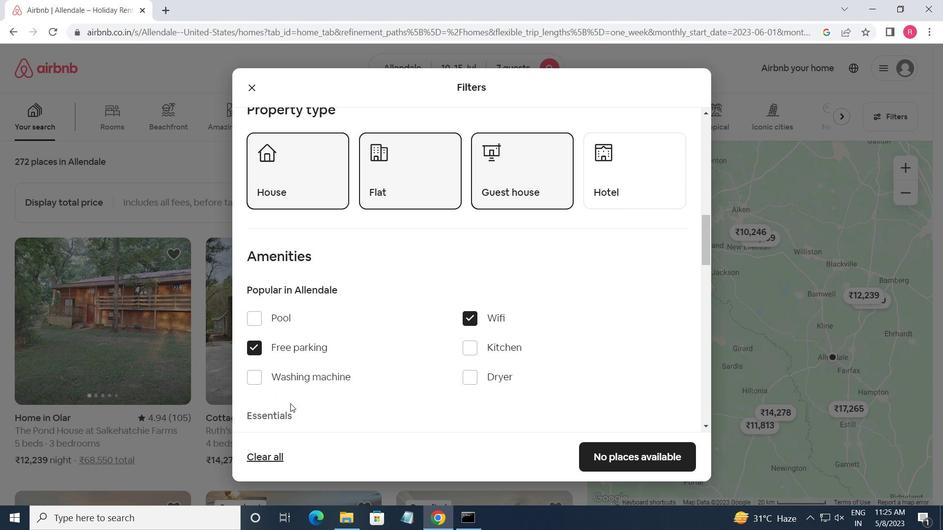 
Action: Mouse scrolled (292, 403) with delta (0, 0)
Screenshot: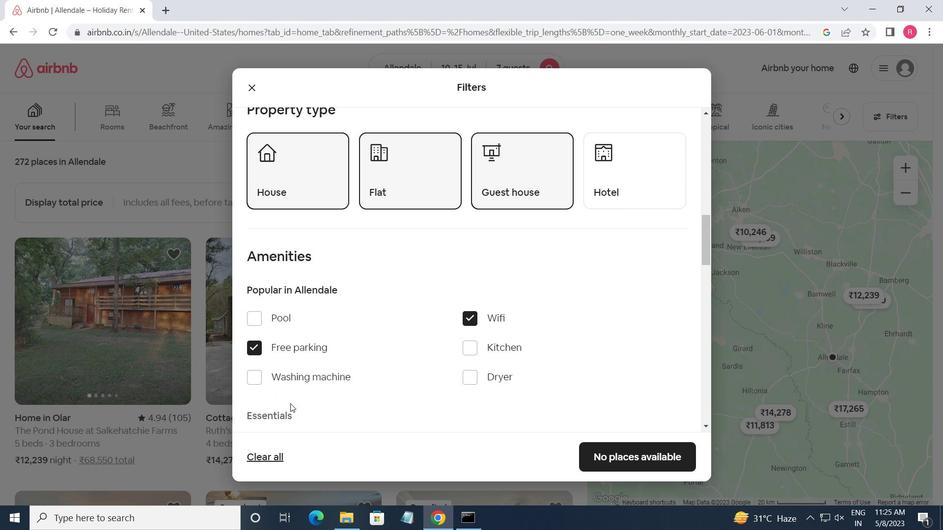
Action: Mouse moved to (360, 298)
Screenshot: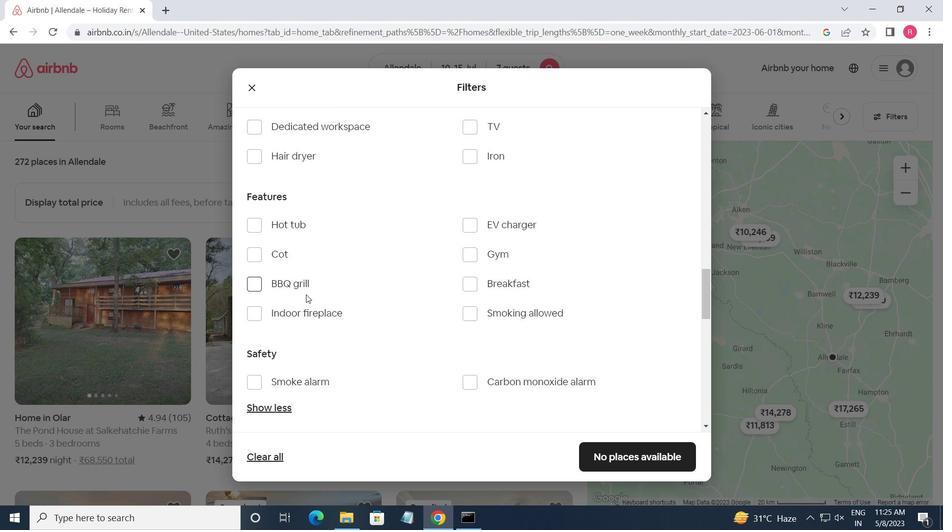 
Action: Mouse scrolled (360, 298) with delta (0, 0)
Screenshot: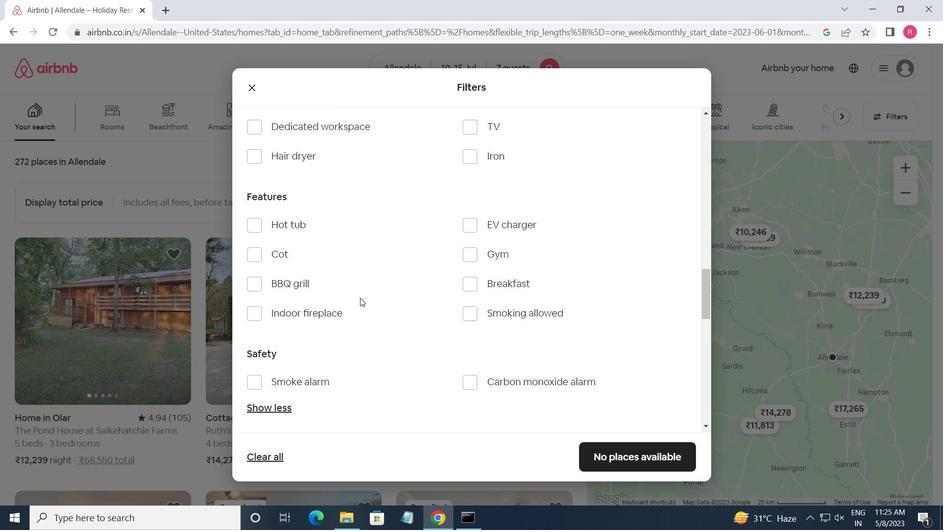 
Action: Mouse moved to (361, 298)
Screenshot: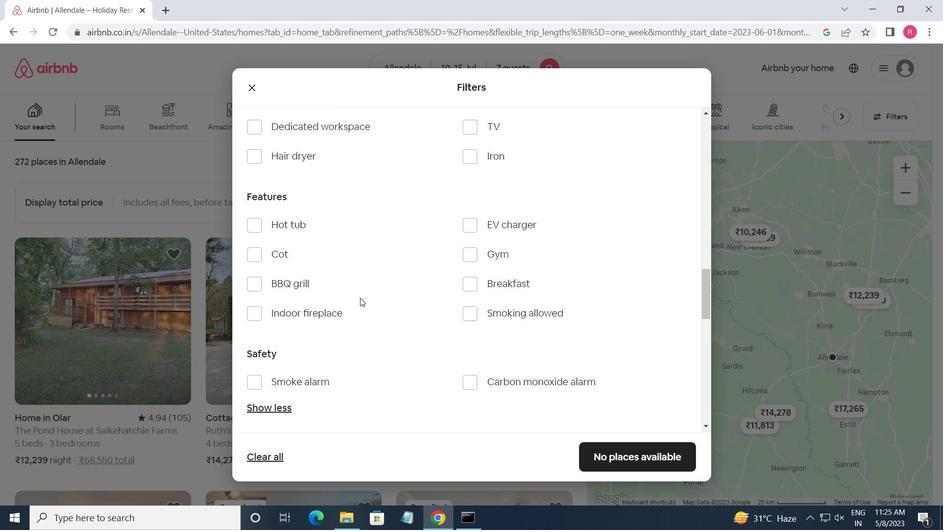 
Action: Mouse scrolled (361, 298) with delta (0, 0)
Screenshot: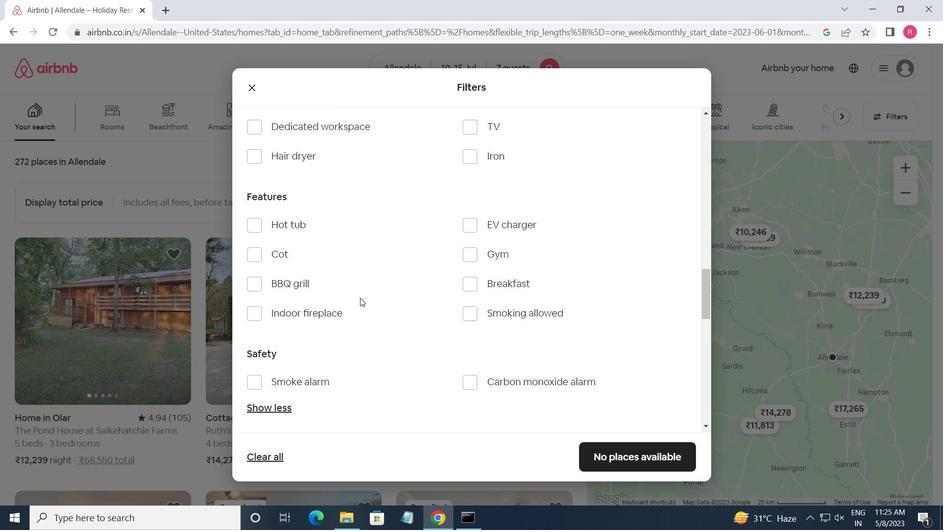 
Action: Mouse moved to (472, 246)
Screenshot: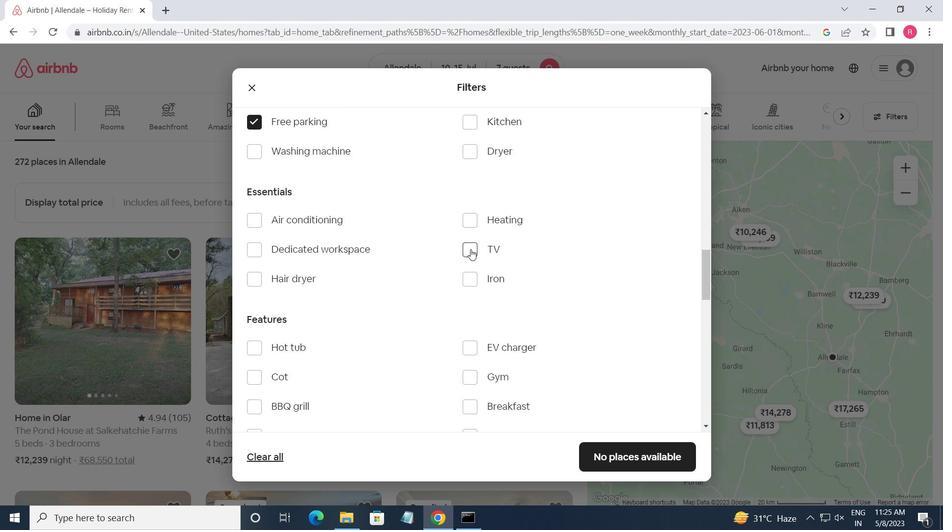 
Action: Mouse pressed left at (472, 246)
Screenshot: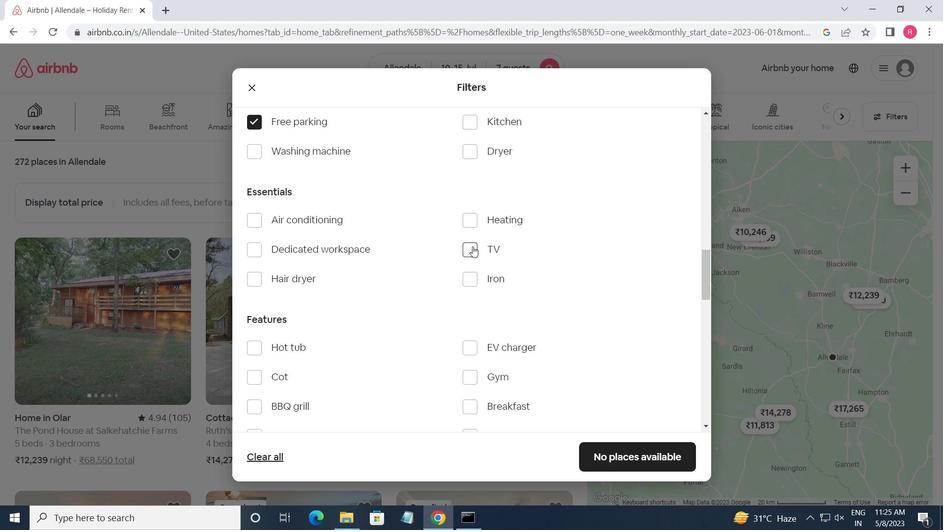 
Action: Mouse moved to (312, 338)
Screenshot: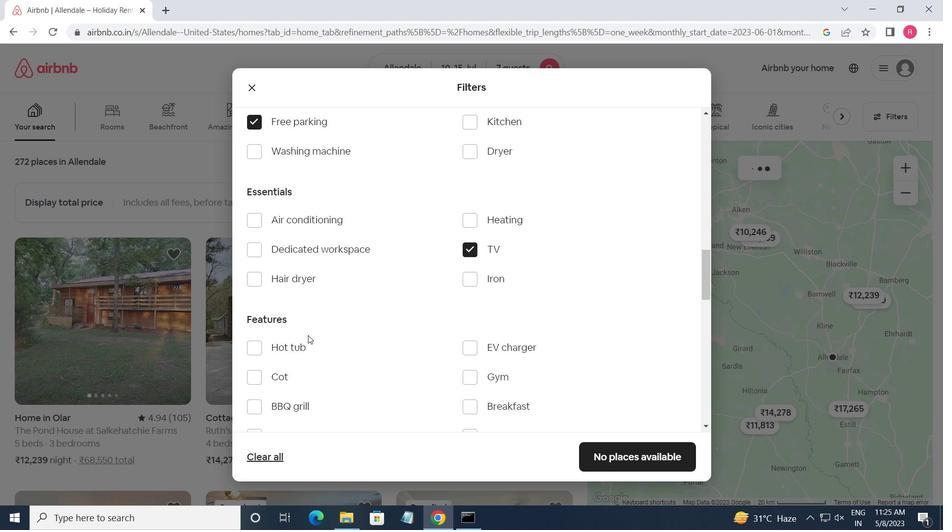 
Action: Mouse scrolled (312, 337) with delta (0, 0)
Screenshot: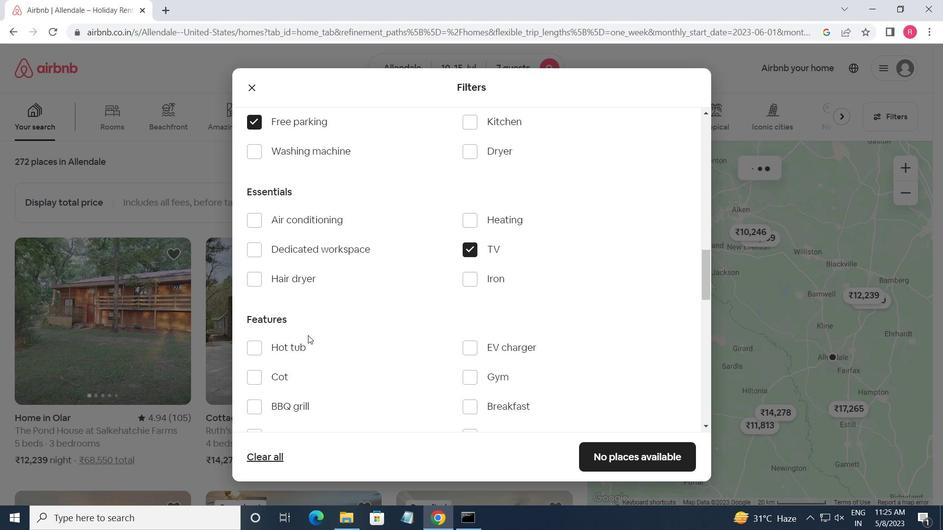 
Action: Mouse moved to (472, 315)
Screenshot: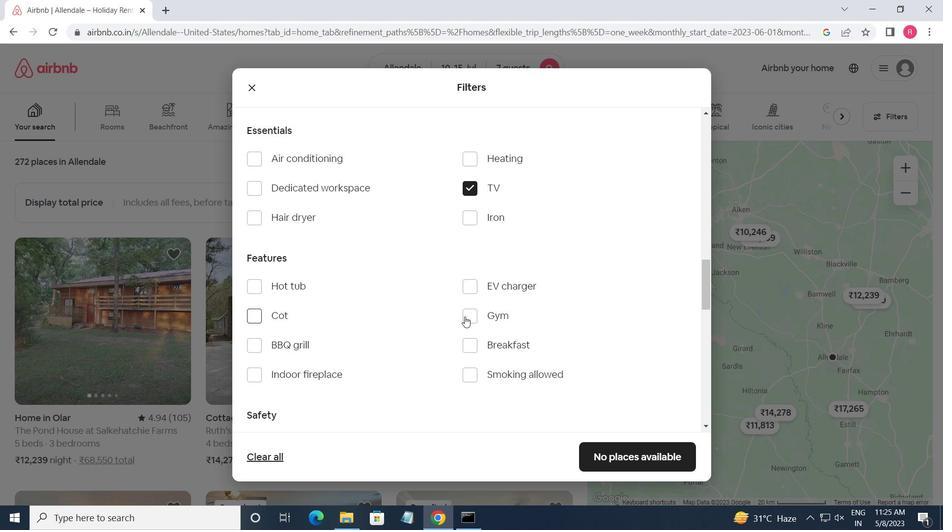 
Action: Mouse pressed left at (472, 315)
Screenshot: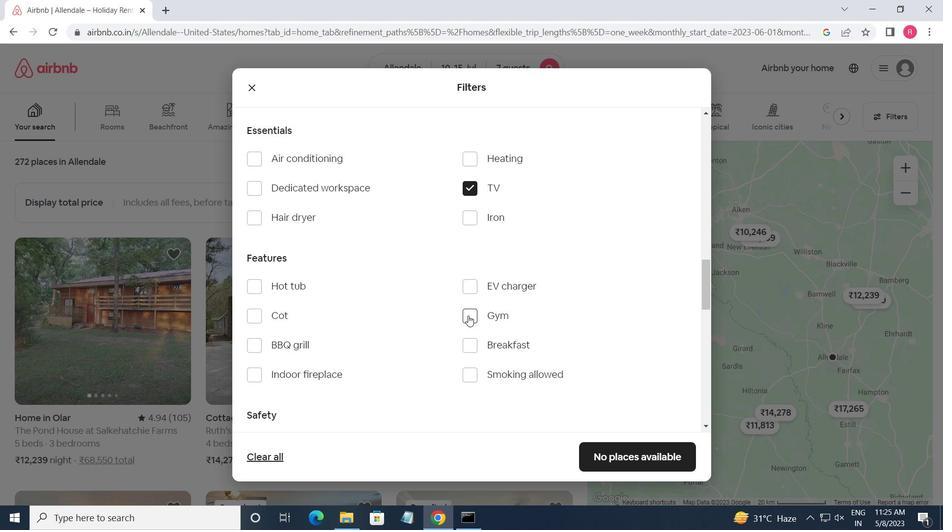 
Action: Mouse moved to (466, 341)
Screenshot: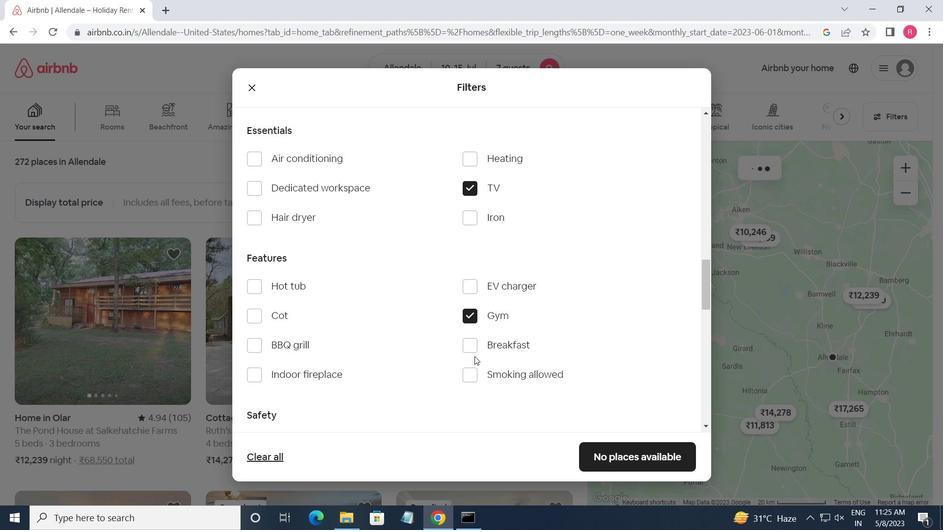 
Action: Mouse pressed left at (466, 341)
Screenshot: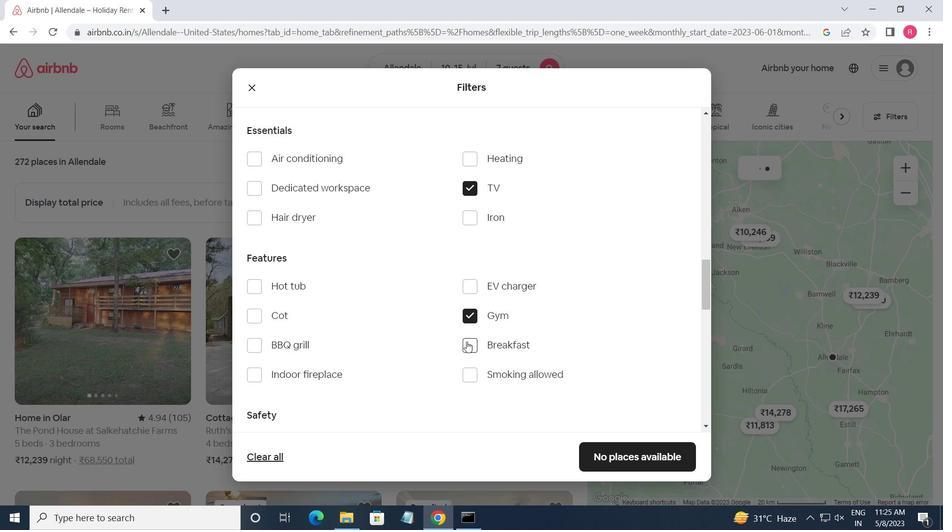 
Action: Mouse moved to (466, 346)
Screenshot: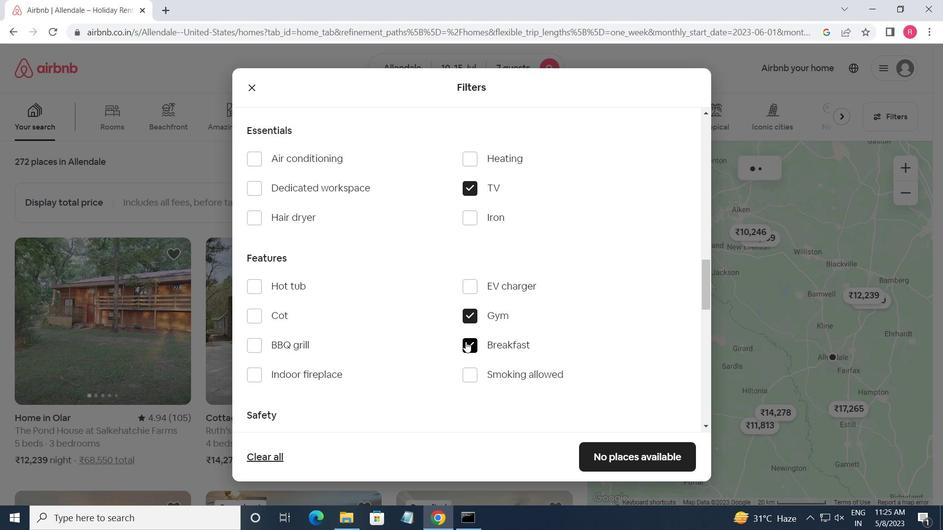 
Action: Mouse scrolled (466, 346) with delta (0, 0)
Screenshot: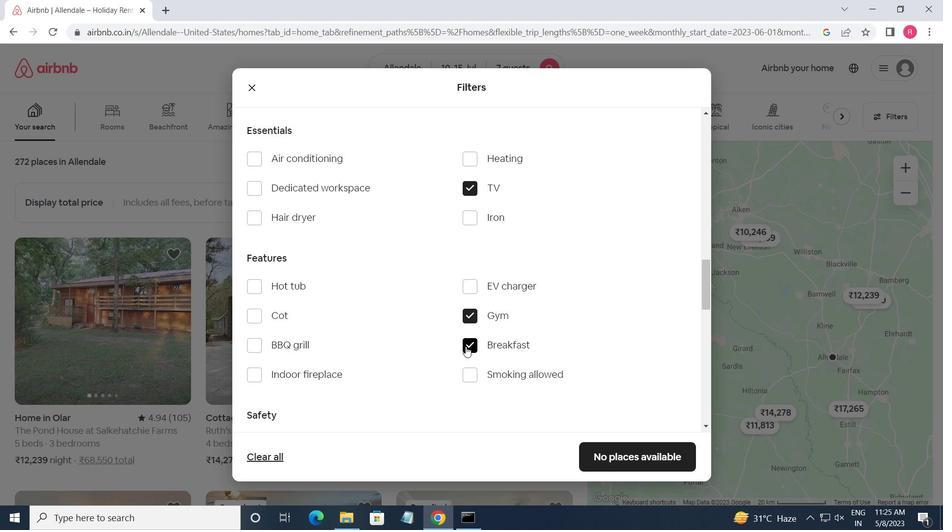 
Action: Mouse scrolled (466, 346) with delta (0, 0)
Screenshot: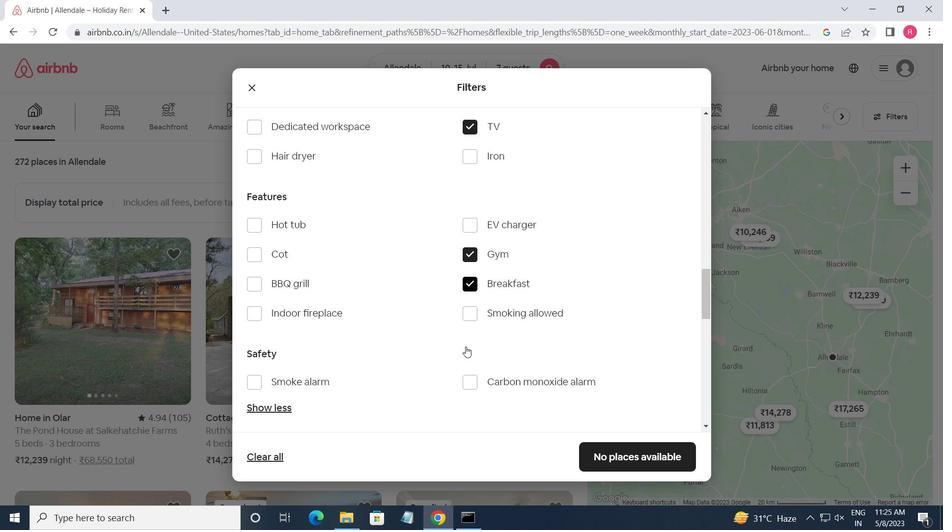 
Action: Mouse scrolled (466, 346) with delta (0, 0)
Screenshot: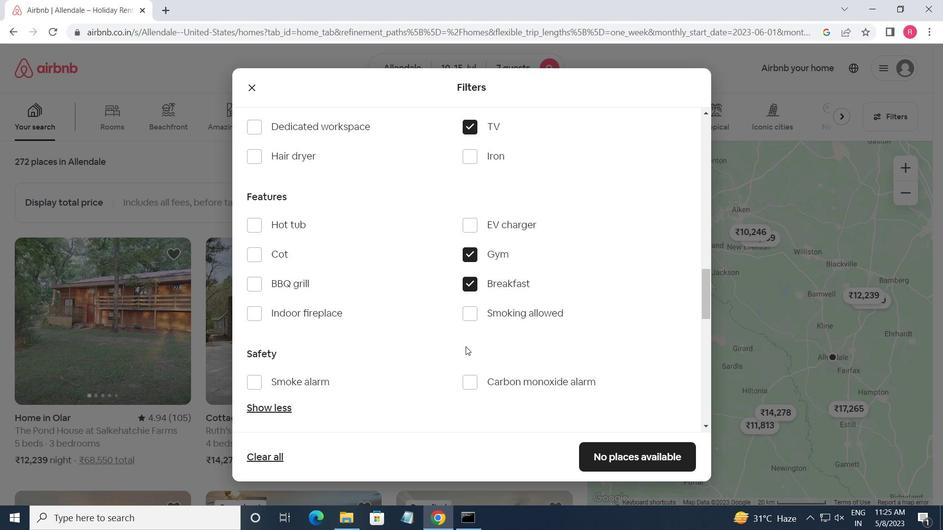 
Action: Mouse moved to (419, 340)
Screenshot: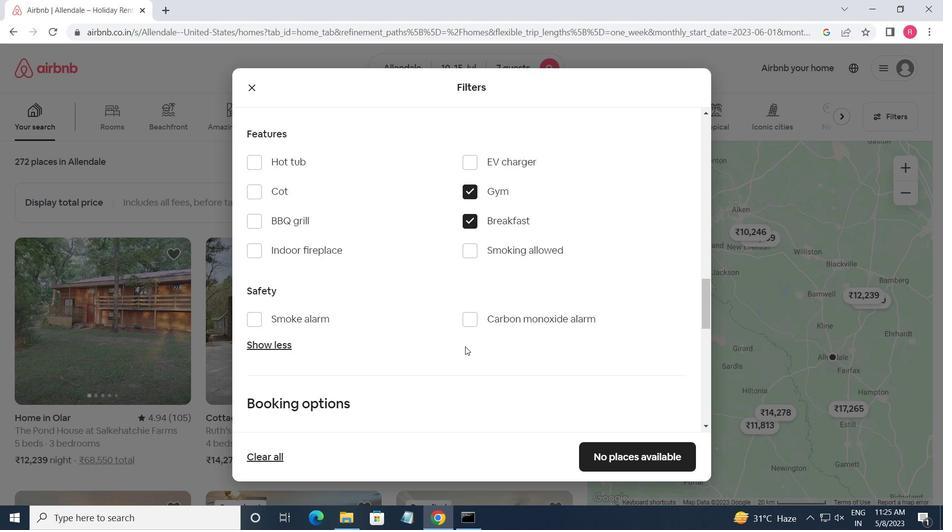 
Action: Mouse scrolled (419, 340) with delta (0, 0)
Screenshot: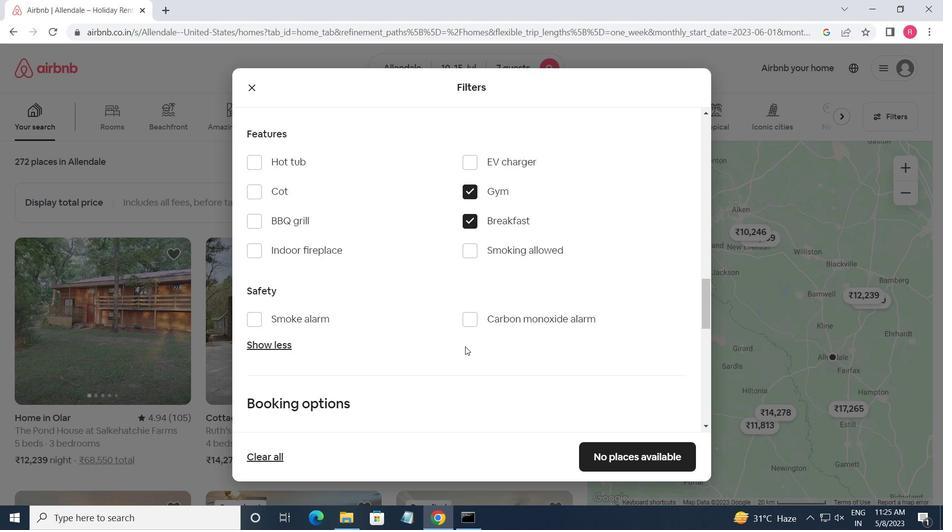 
Action: Mouse moved to (407, 337)
Screenshot: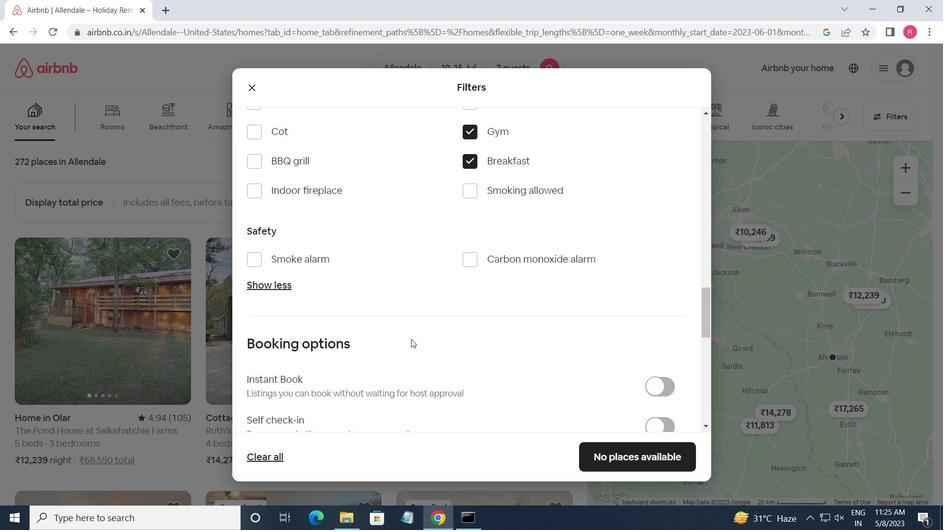 
Action: Mouse scrolled (407, 336) with delta (0, 0)
Screenshot: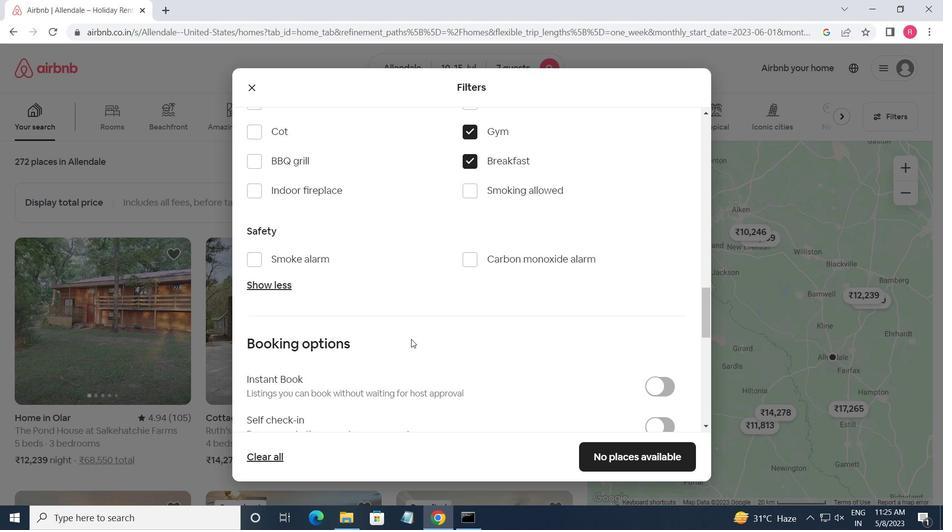 
Action: Mouse moved to (654, 310)
Screenshot: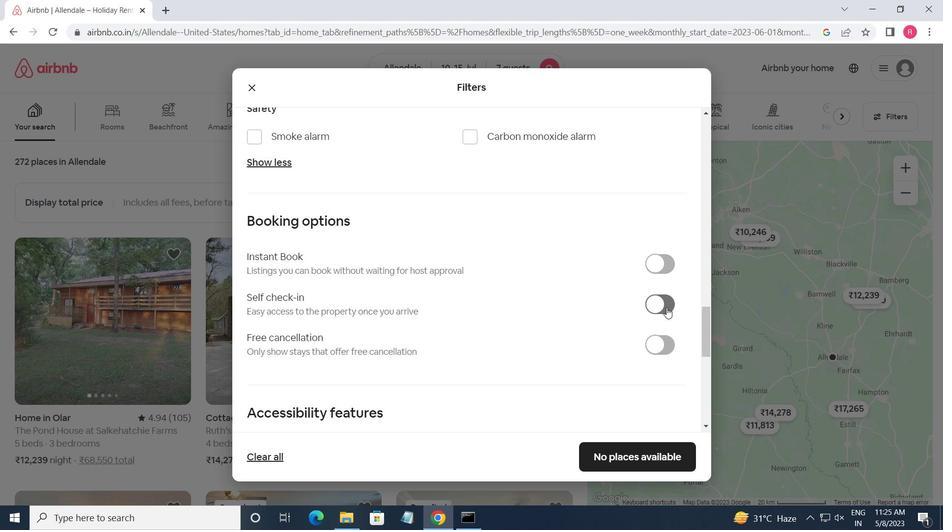 
Action: Mouse pressed left at (654, 310)
Screenshot: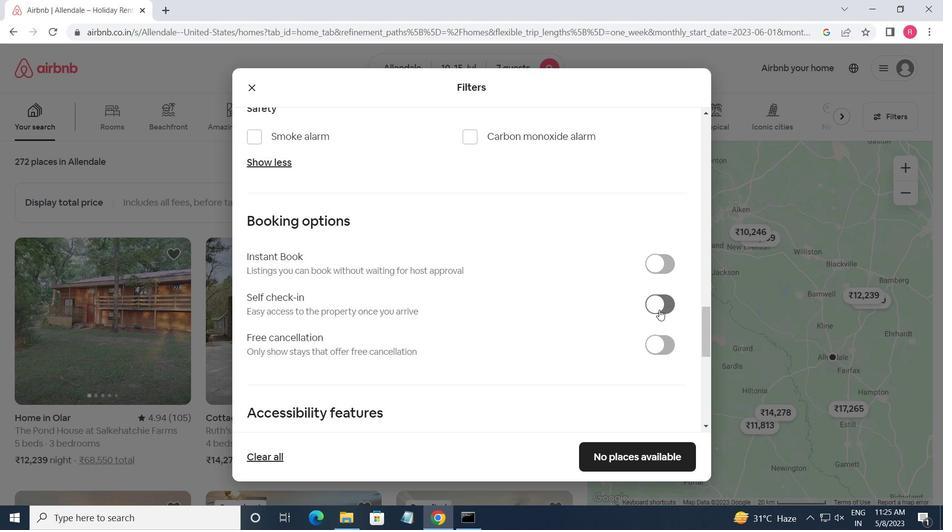 
Action: Mouse moved to (527, 339)
Screenshot: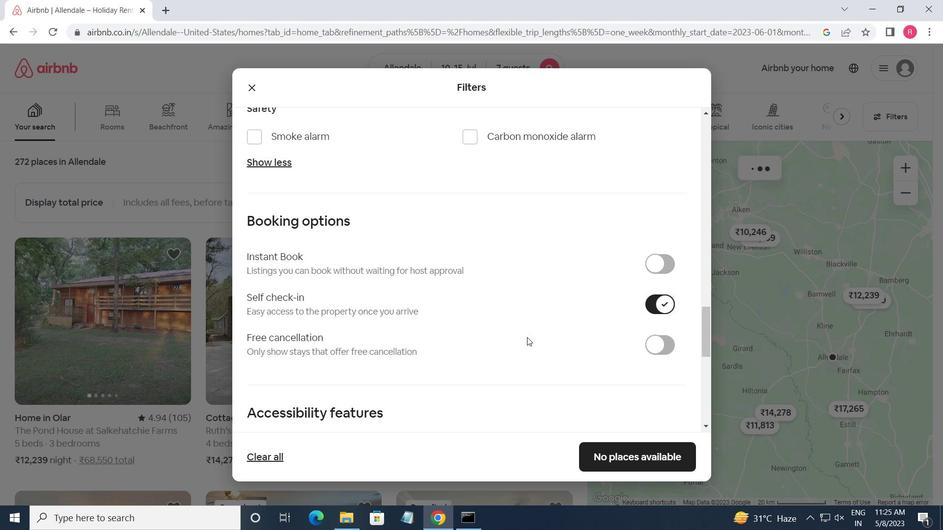 
Action: Mouse scrolled (527, 338) with delta (0, 0)
Screenshot: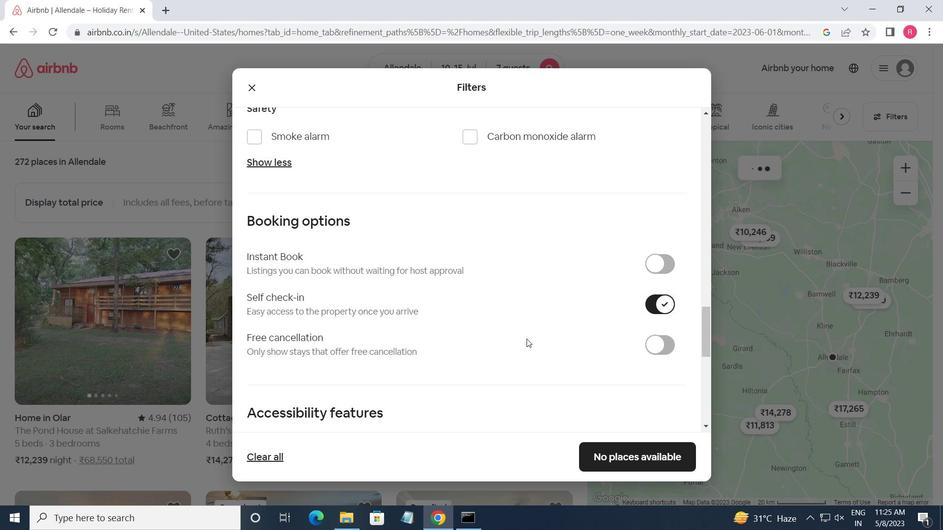 
Action: Mouse scrolled (527, 338) with delta (0, 0)
Screenshot: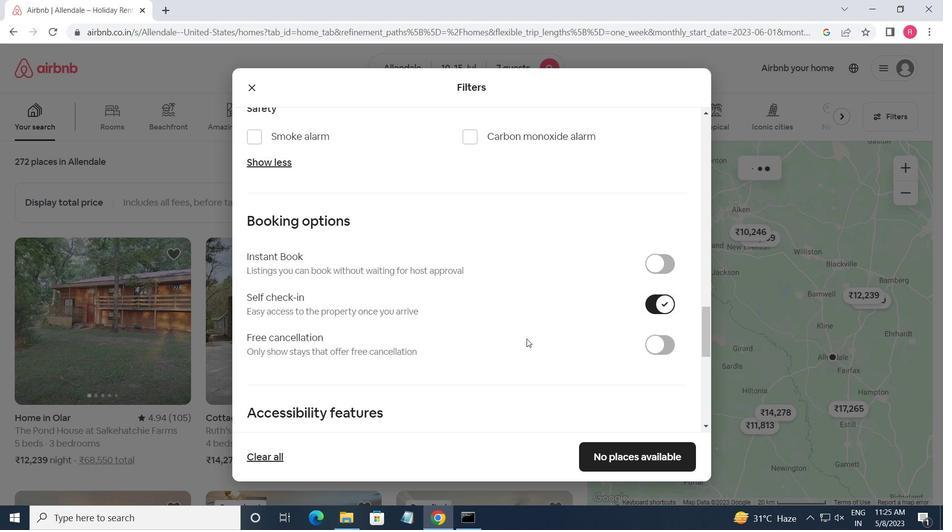 
Action: Mouse scrolled (527, 338) with delta (0, 0)
Screenshot: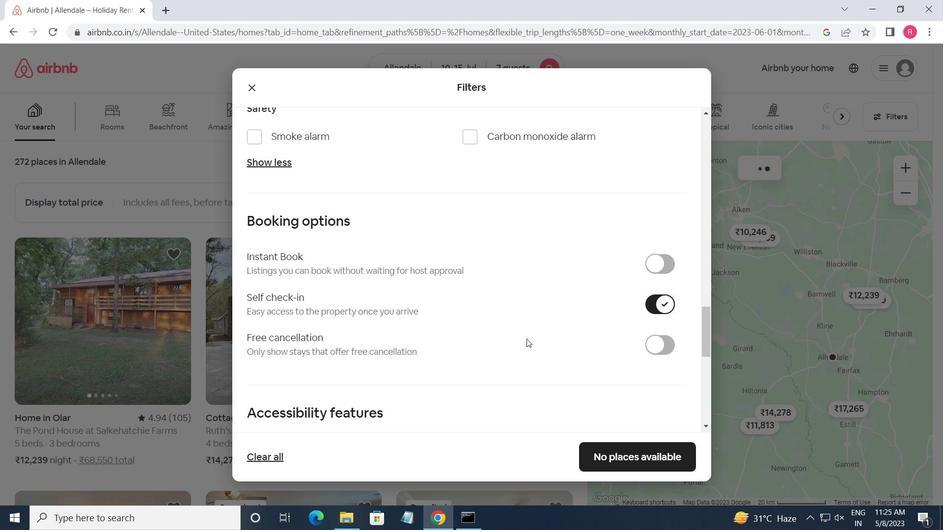 
Action: Mouse scrolled (527, 338) with delta (0, 0)
Screenshot: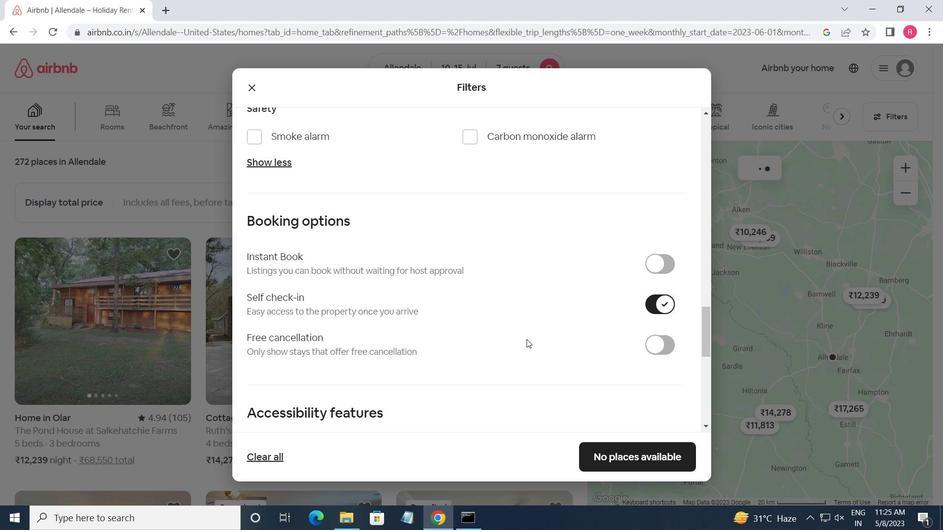 
Action: Mouse scrolled (527, 338) with delta (0, 0)
Screenshot: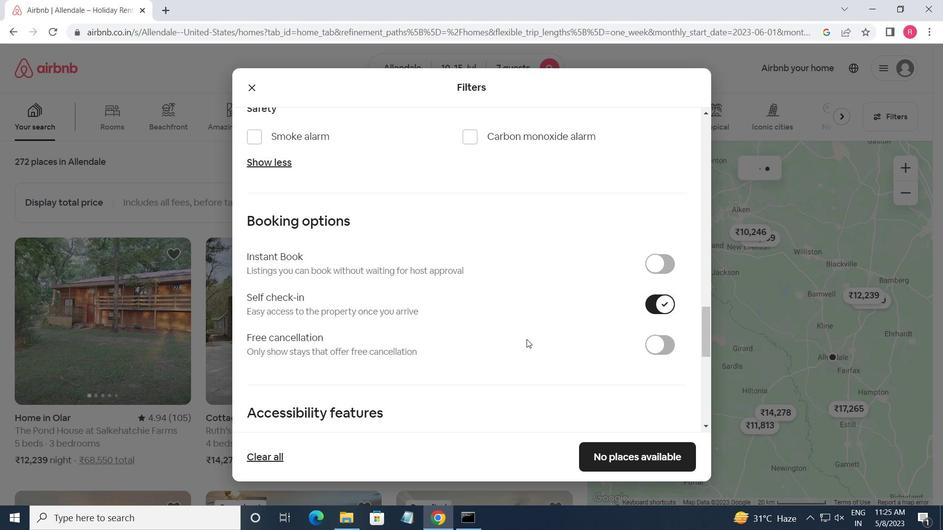
Action: Mouse moved to (576, 349)
Screenshot: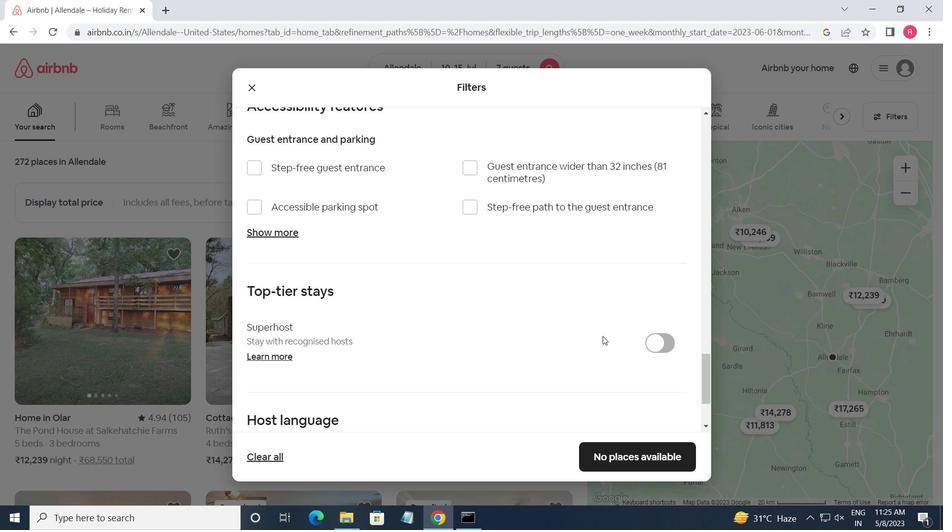 
Action: Mouse scrolled (576, 348) with delta (0, 0)
Screenshot: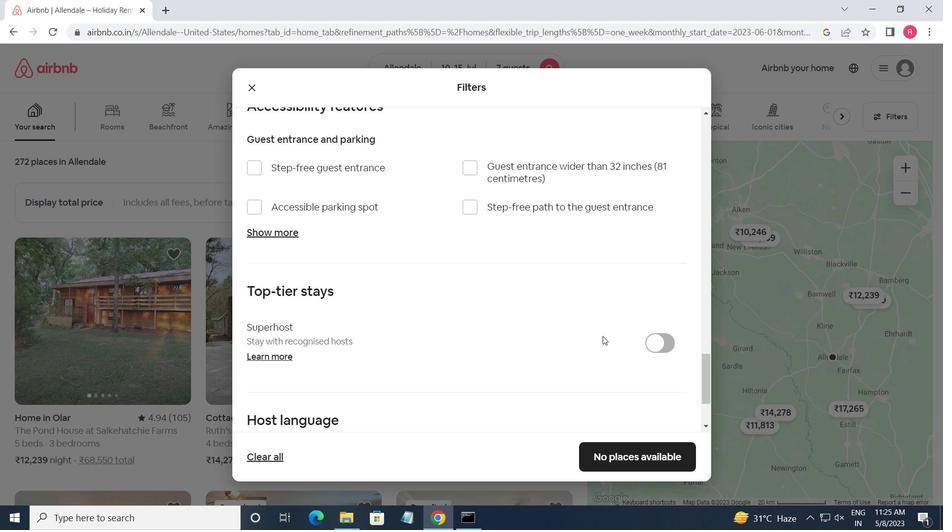 
Action: Mouse moved to (570, 349)
Screenshot: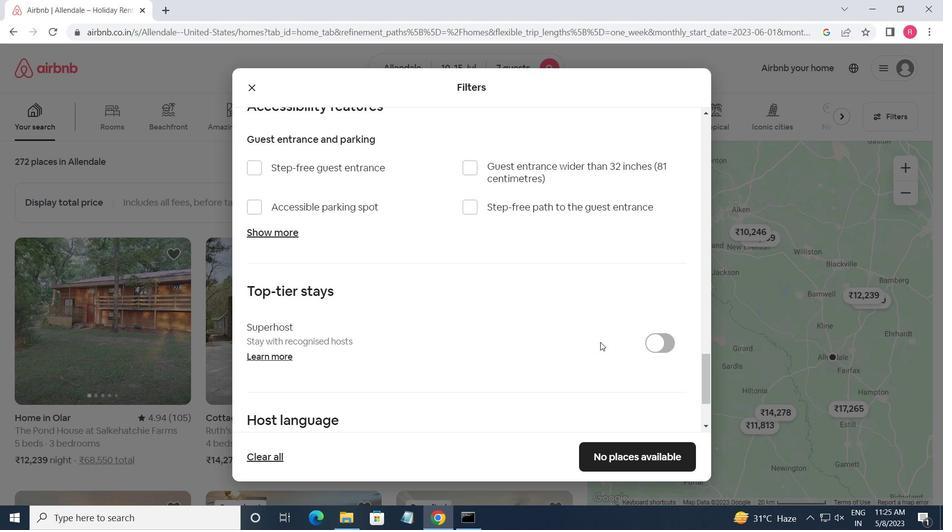 
Action: Mouse scrolled (570, 348) with delta (0, 0)
Screenshot: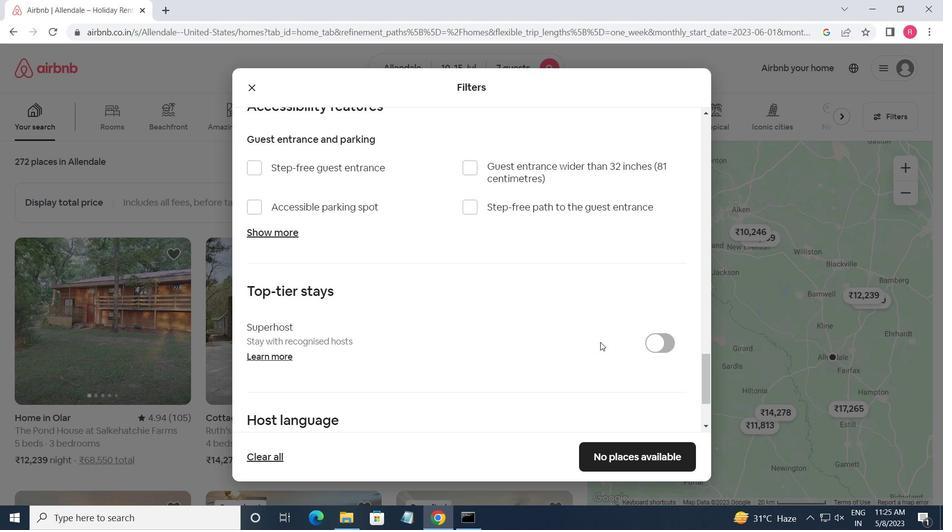 
Action: Mouse moved to (568, 349)
Screenshot: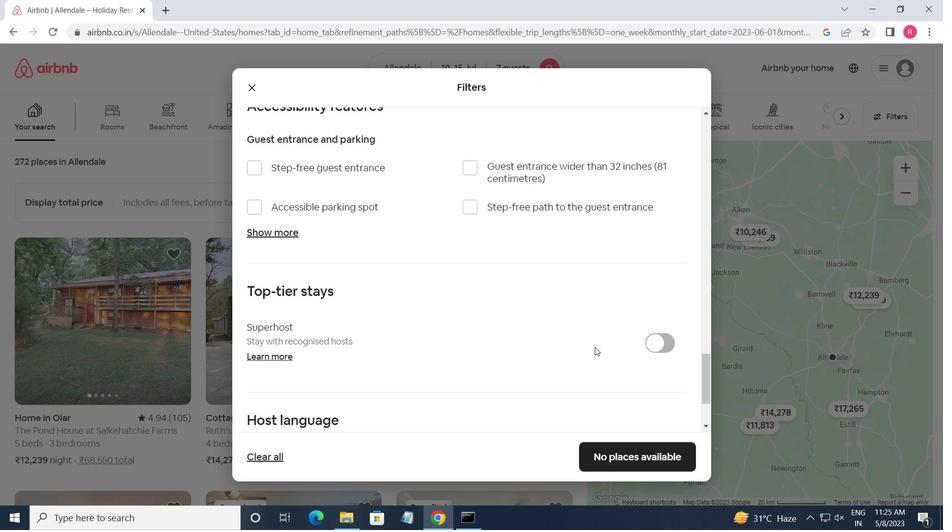 
Action: Mouse scrolled (568, 348) with delta (0, 0)
Screenshot: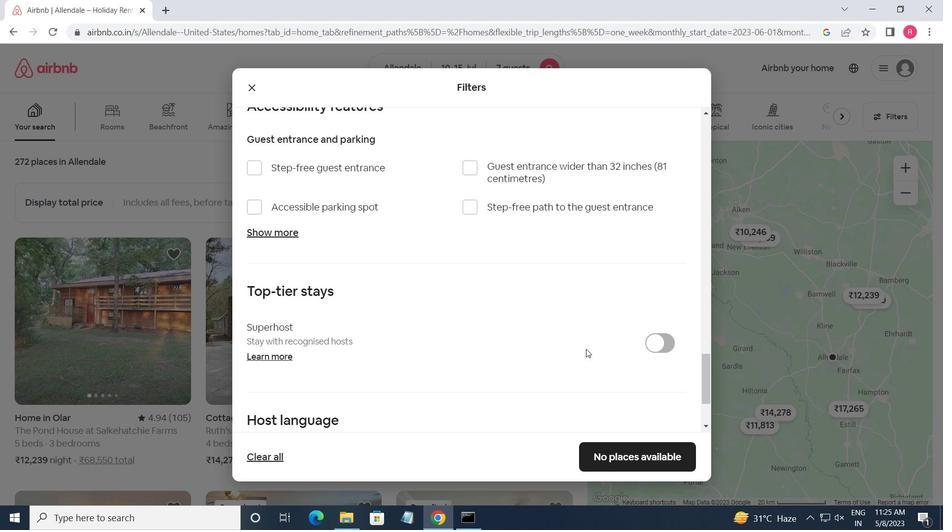 
Action: Mouse moved to (261, 345)
Screenshot: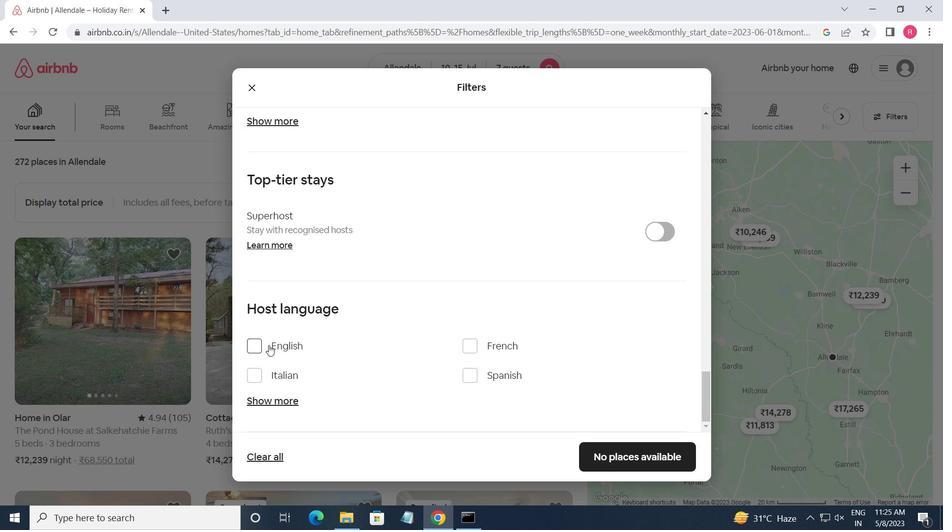 
Action: Mouse pressed left at (261, 345)
Screenshot: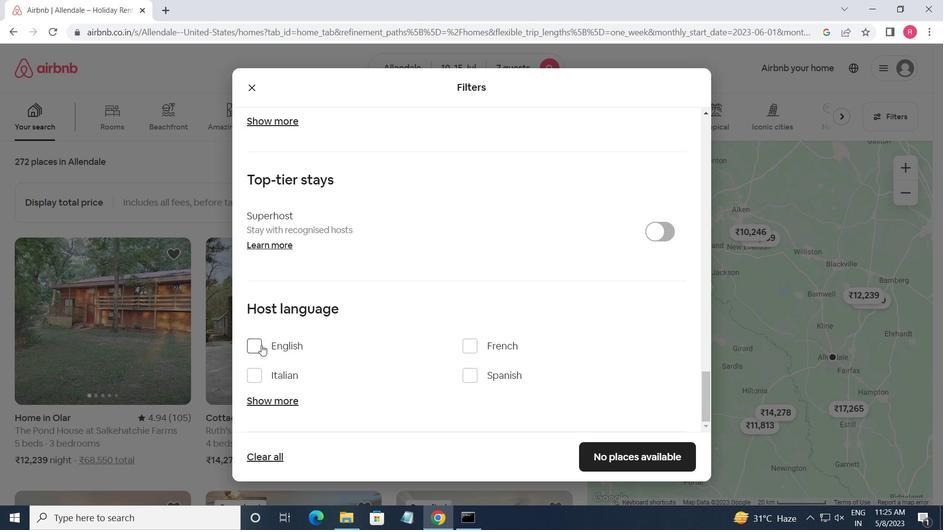 
Action: Mouse moved to (609, 450)
Screenshot: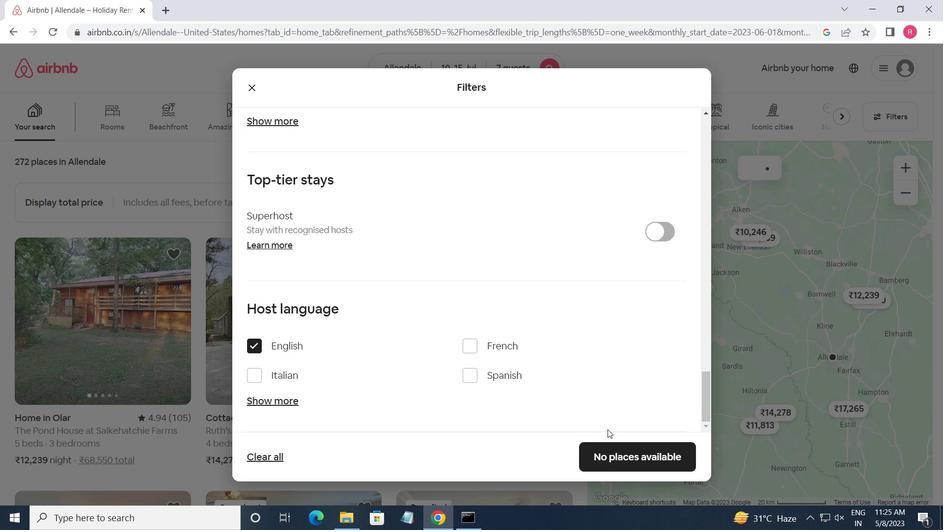 
Action: Mouse pressed left at (609, 450)
Screenshot: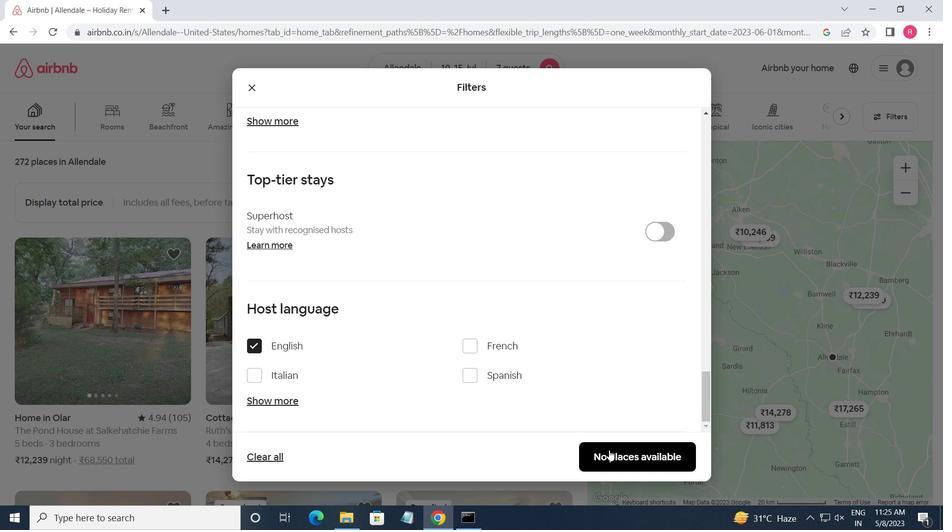
